 Task: Add an event with the title Second Team Building Retreat: Outdoor Adventure Activities, date '2023/11/25', time 7:50 AM to 9:50 AMand add a description: Participants will be assigned to teams, ensuring a mix of individuals from different departments or backgrounds. This promotes cross-functional collaboration, diversity of perspectives, and the opportunity to work with colleagues they may not typically interact with.Select event color  Sage . Add location for the event as: Thessaloniki, Greece, logged in from the account softage.8@softage.netand send the event invitation to softage.3@softage.net and softage.4@softage.net. Set a reminder for the event Doesn't repeat
Action: Mouse moved to (59, 94)
Screenshot: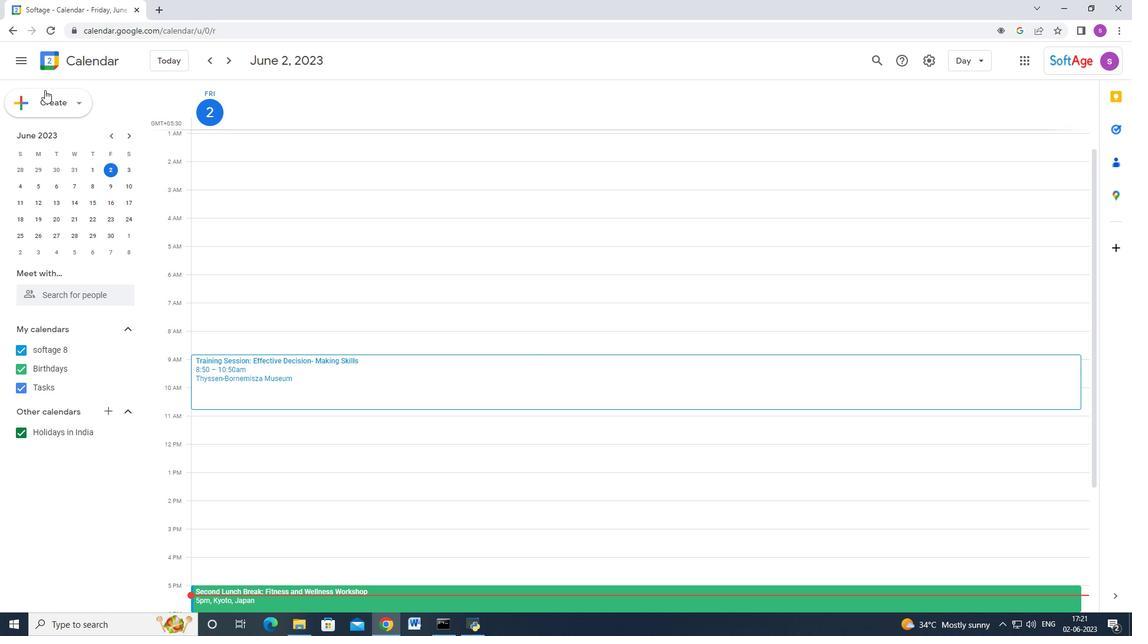
Action: Mouse pressed left at (59, 94)
Screenshot: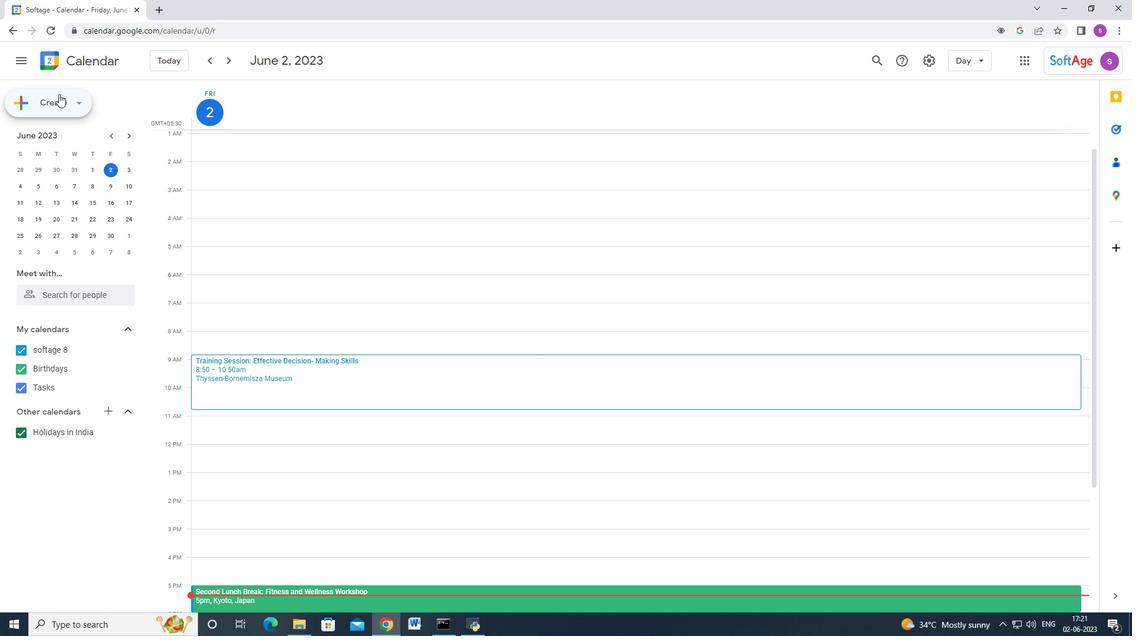 
Action: Mouse moved to (62, 132)
Screenshot: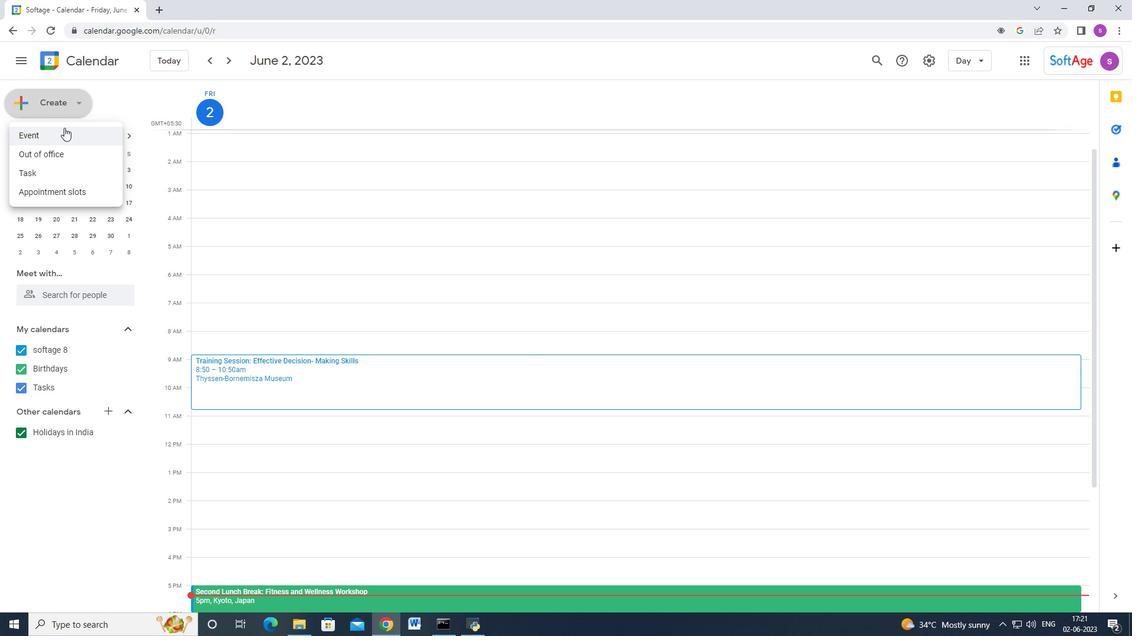 
Action: Mouse pressed left at (62, 132)
Screenshot: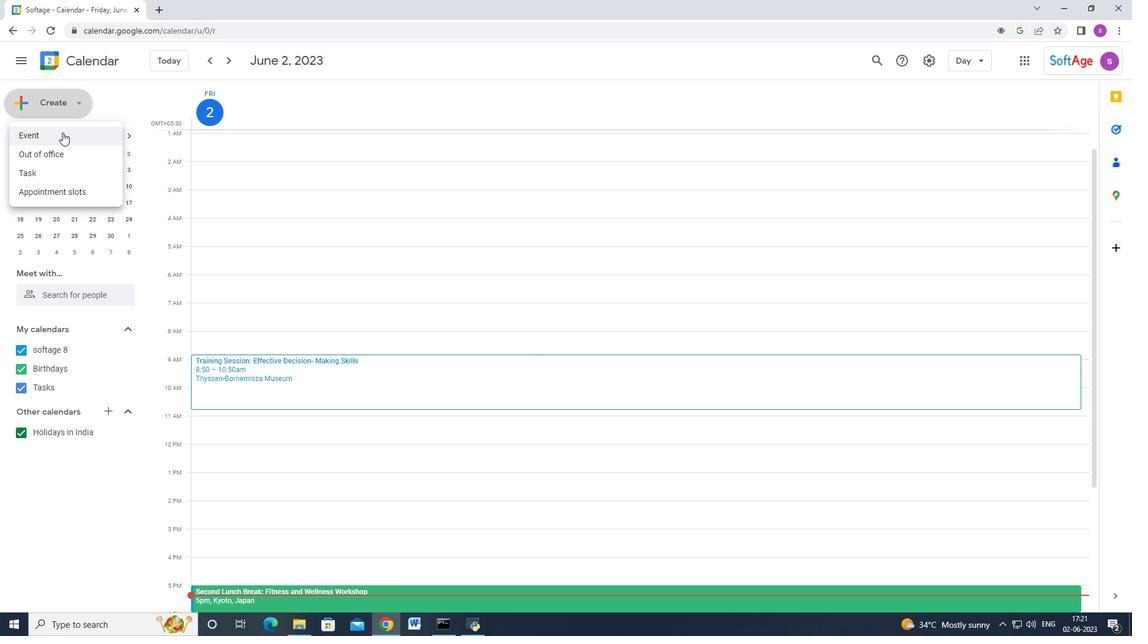 
Action: Mouse moved to (673, 569)
Screenshot: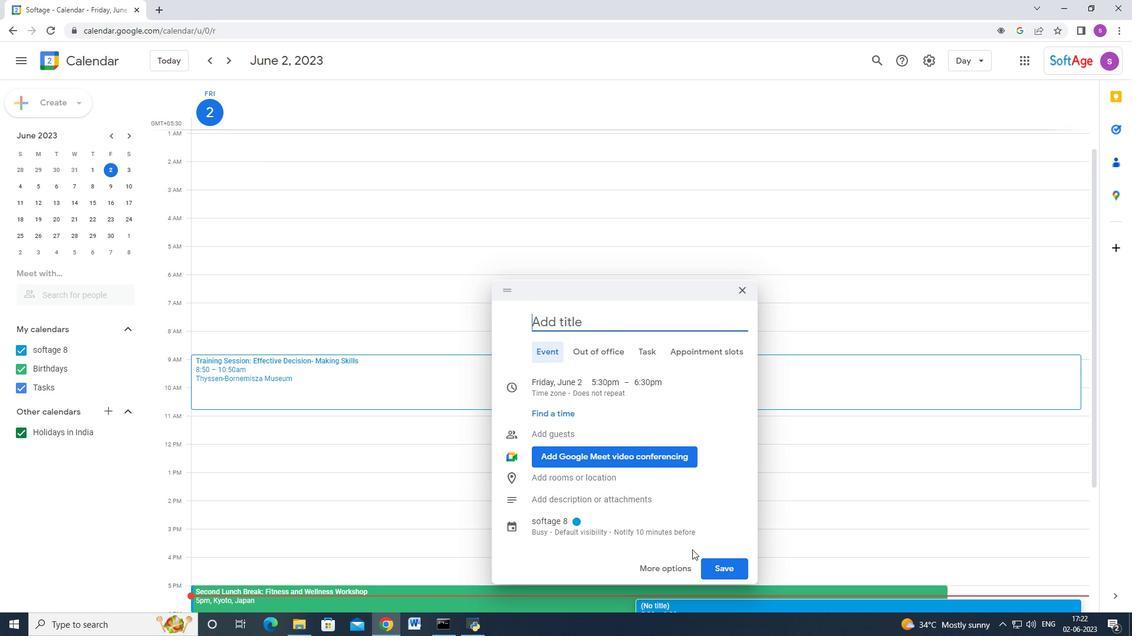 
Action: Mouse pressed left at (673, 569)
Screenshot: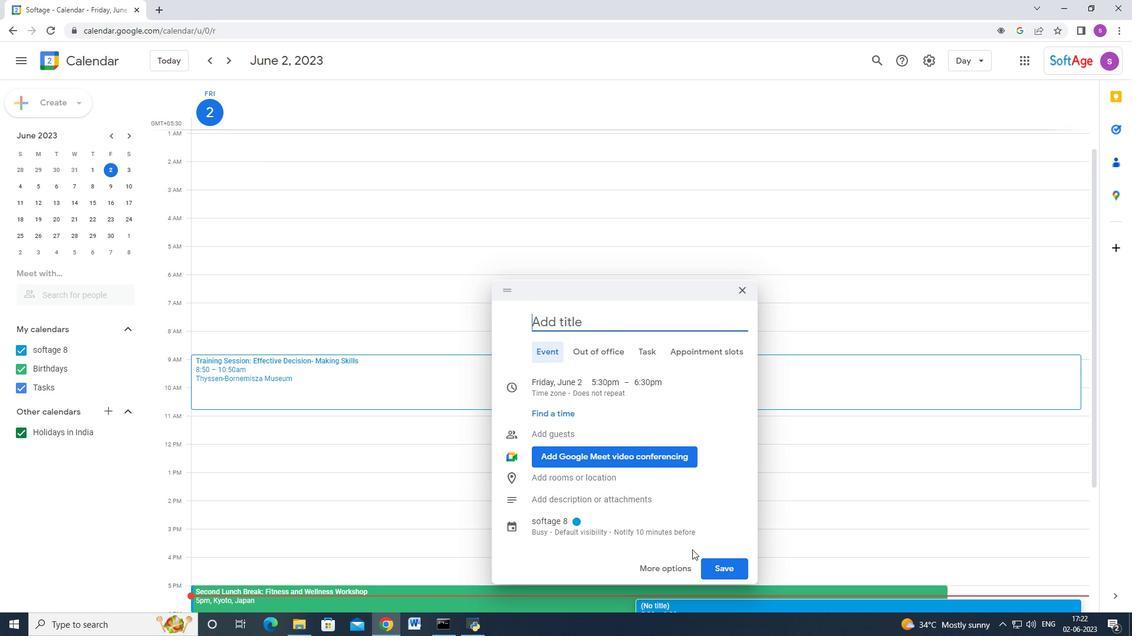 
Action: Mouse moved to (163, 64)
Screenshot: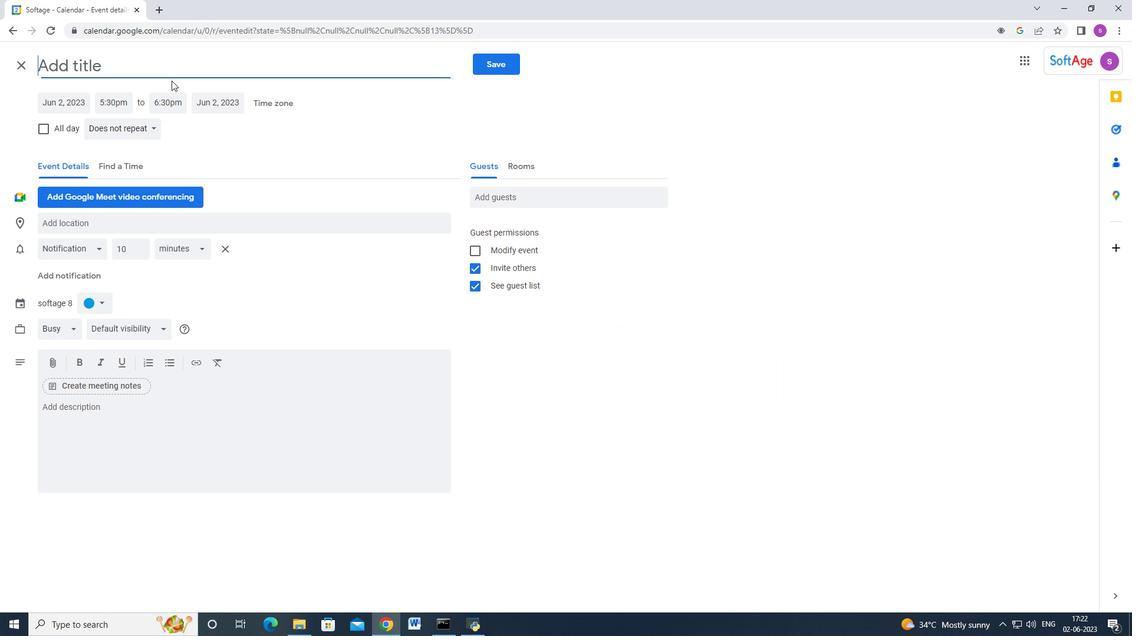 
Action: Key pressed <Key.shift_r>Secibd<Key.space><Key.shift>Te<Key.backspace><Key.backspace><Key.backspace><Key.backspace><Key.backspace><Key.backspace>ond<Key.space>t<Key.backspace><Key.shift>Team<Key.space><Key.shift><Key.shift>Building<Key.space><Key.shift>Retreat<Key.shift>:<Key.space><Key.shift>Outdoor<Key.space><Key.shift><Key.shift><Key.shift><Key.shift><Key.shift><Key.shift><Key.shift><Key.shift><Key.shift><Key.shift><Key.shift>Adventure<Key.space><Key.shift_r>Activities
Screenshot: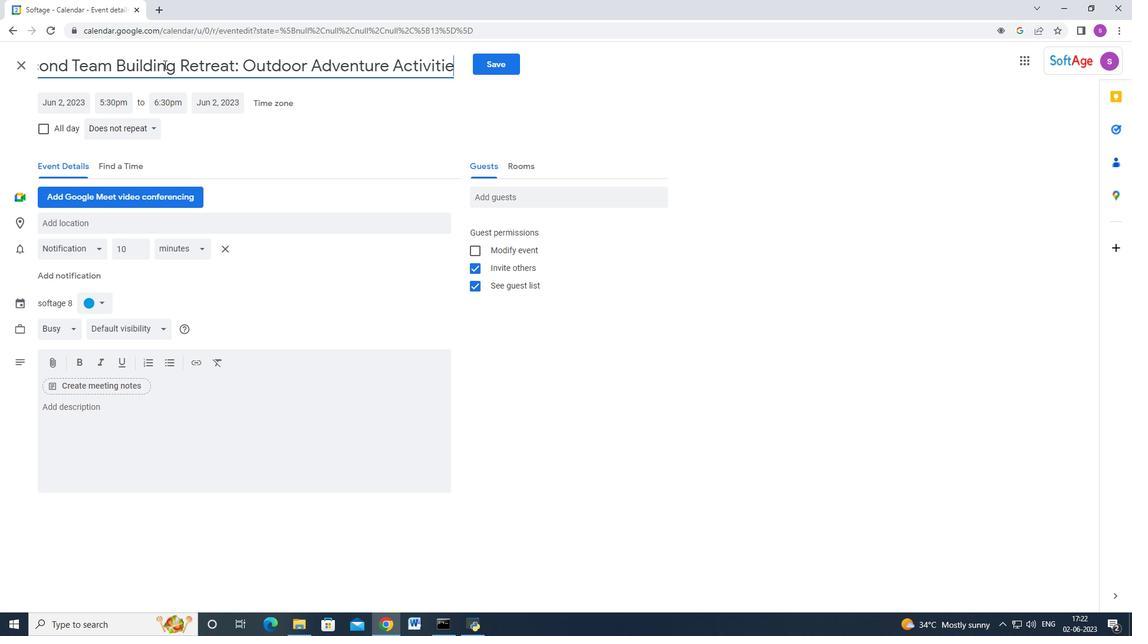 
Action: Mouse moved to (68, 103)
Screenshot: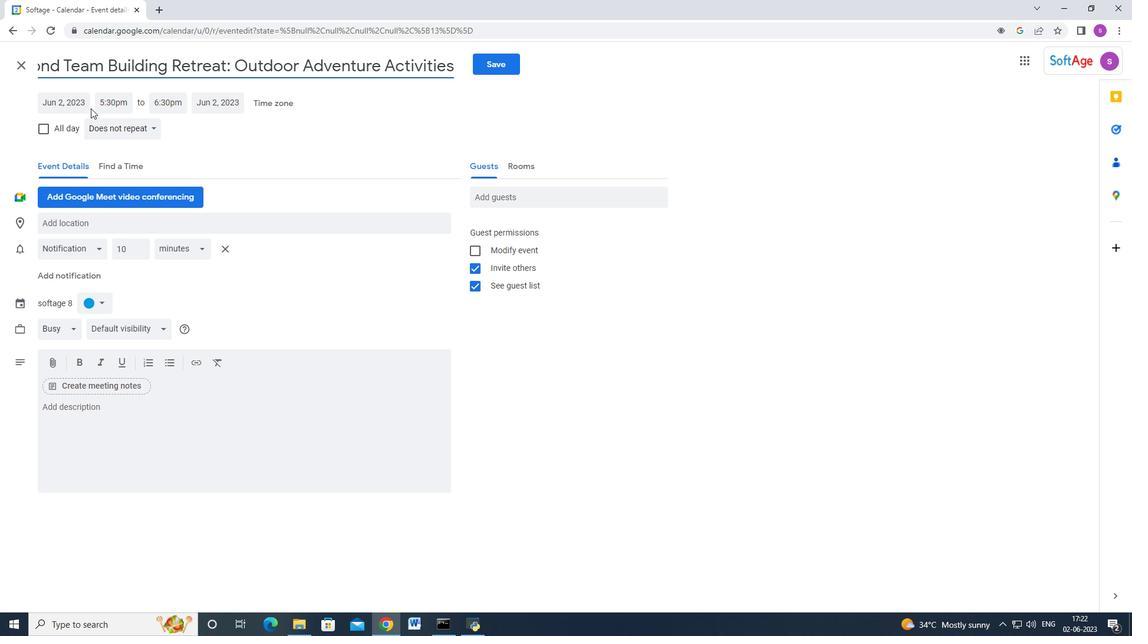 
Action: Mouse pressed left at (68, 103)
Screenshot: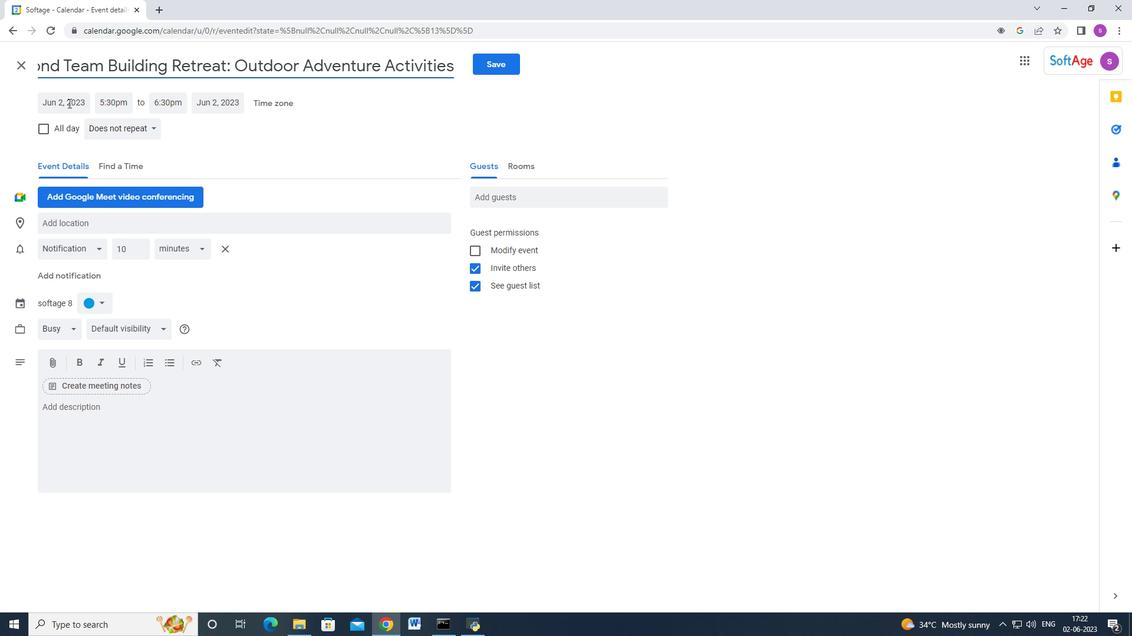 
Action: Mouse moved to (187, 129)
Screenshot: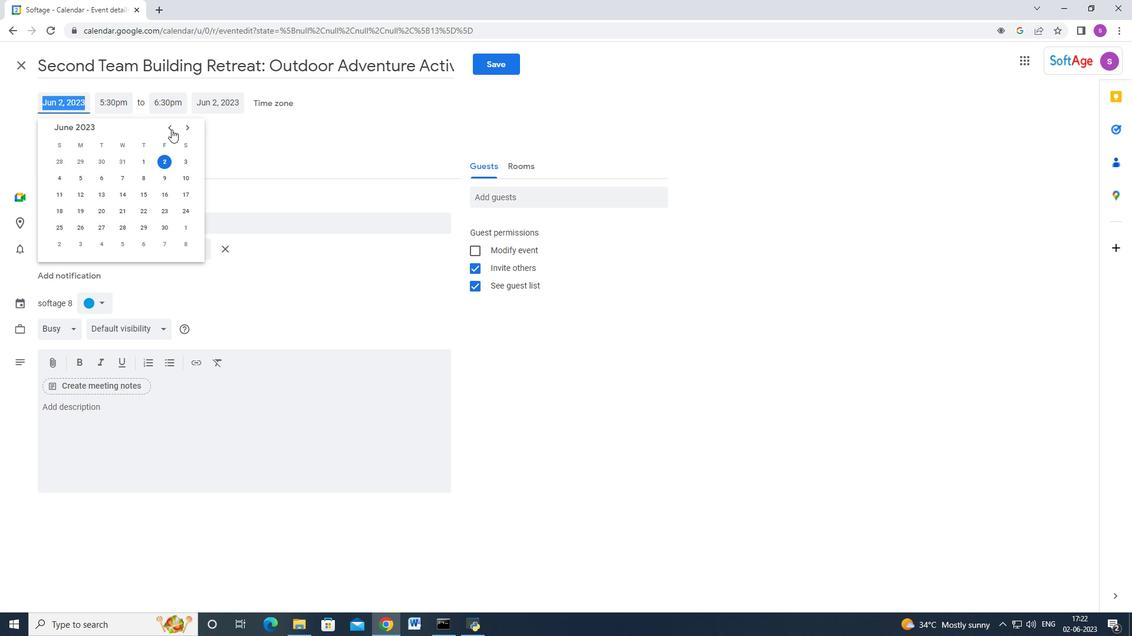 
Action: Mouse pressed left at (187, 129)
Screenshot: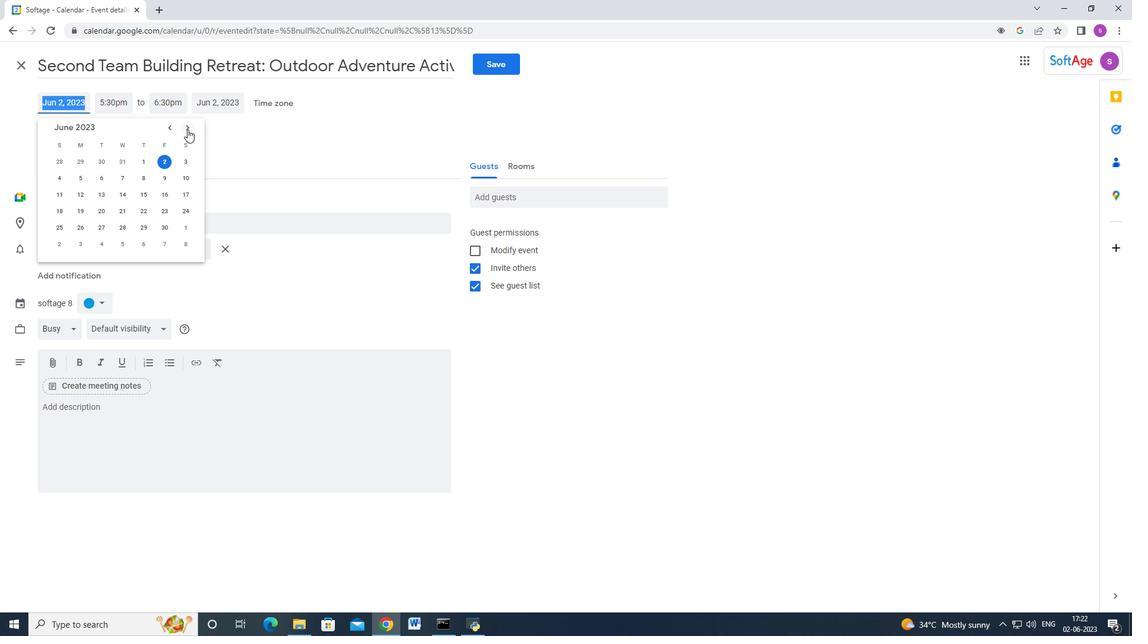 
Action: Mouse pressed left at (187, 129)
Screenshot: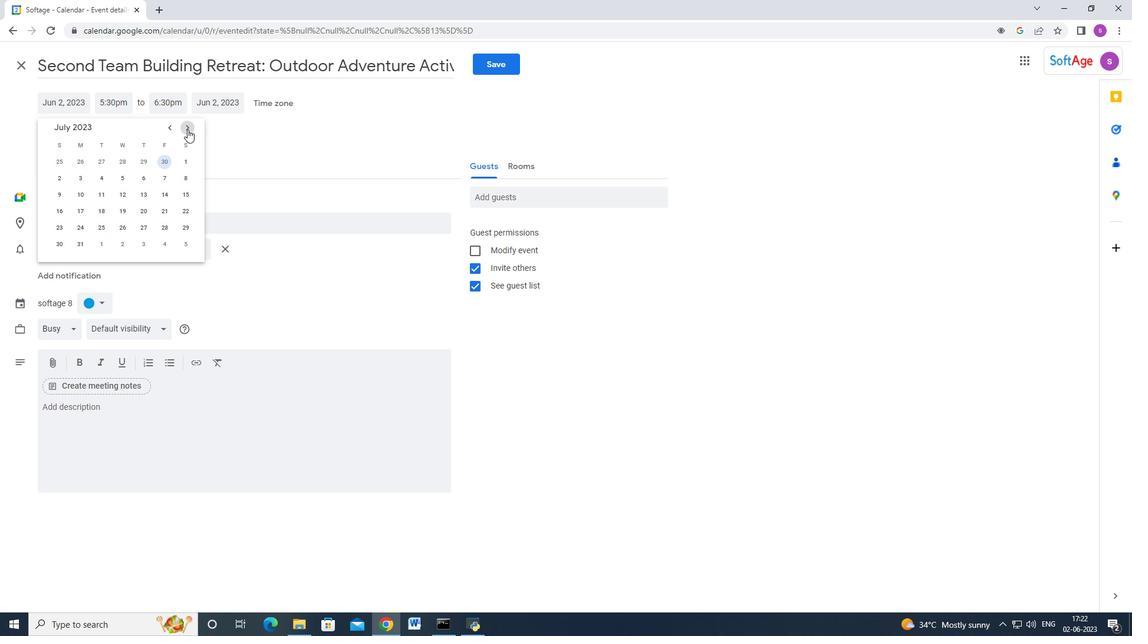 
Action: Mouse pressed left at (187, 129)
Screenshot: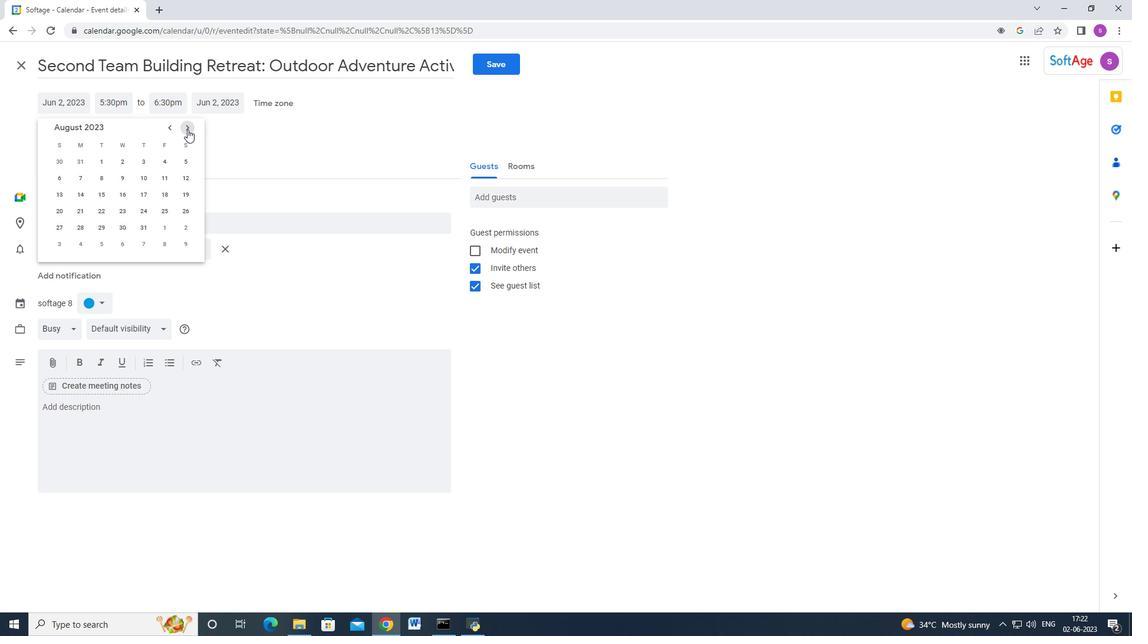 
Action: Mouse pressed left at (187, 129)
Screenshot: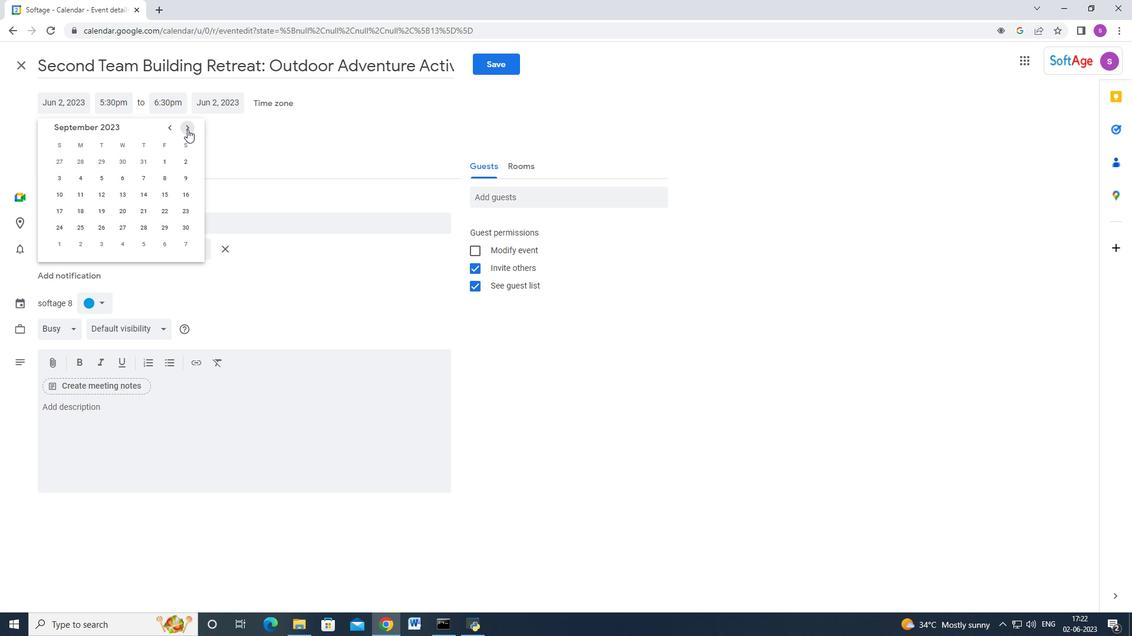 
Action: Mouse pressed left at (187, 129)
Screenshot: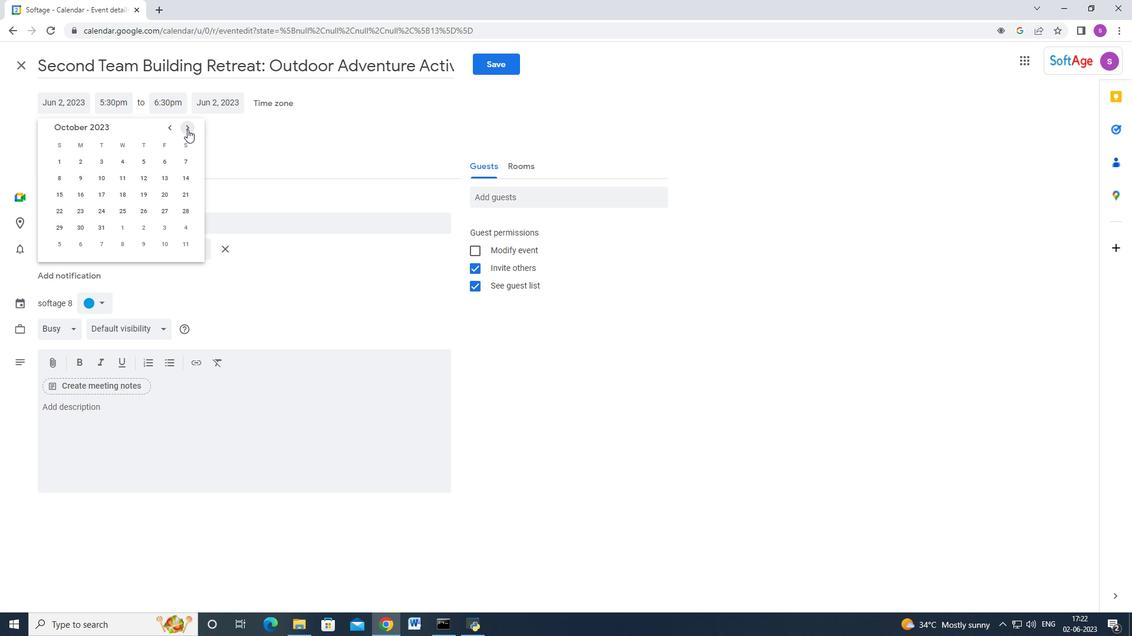 
Action: Mouse pressed left at (187, 129)
Screenshot: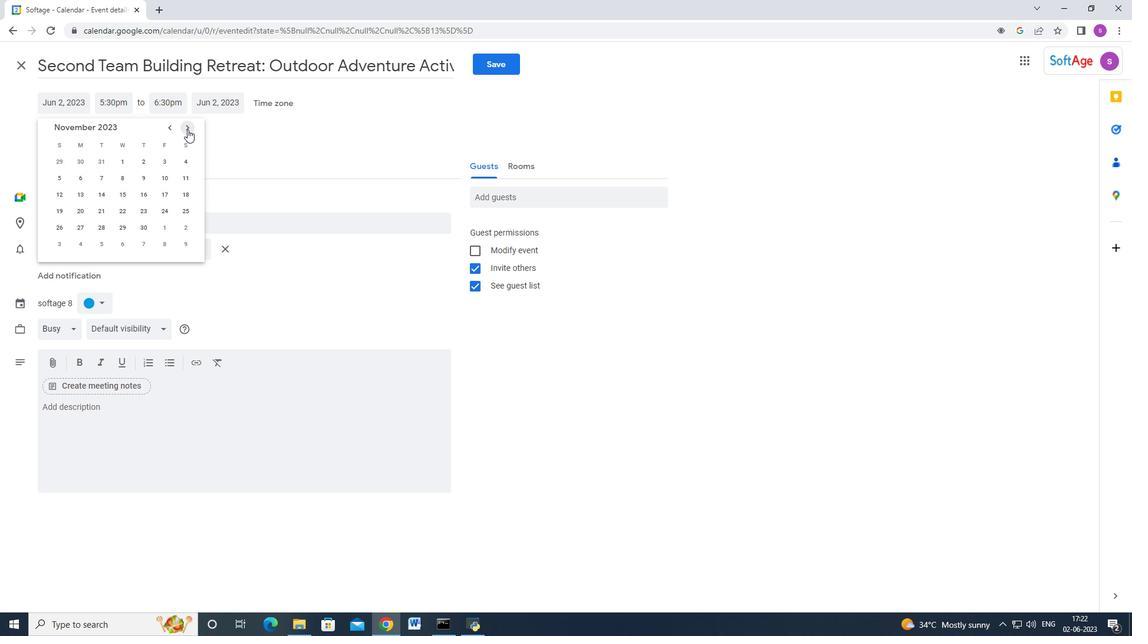 
Action: Mouse moved to (170, 132)
Screenshot: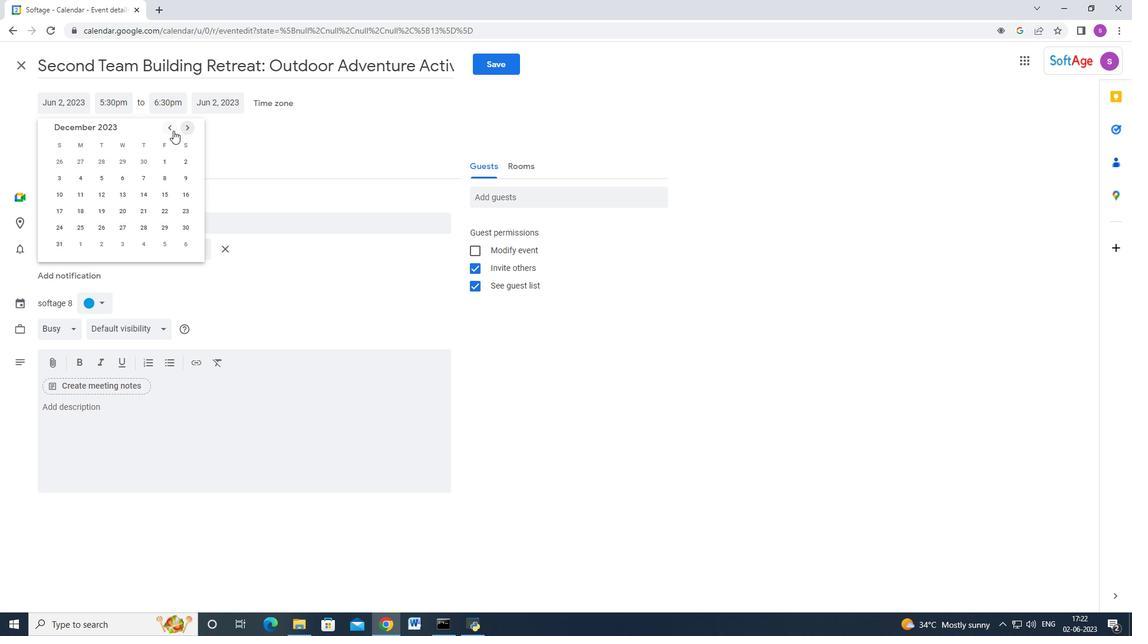 
Action: Mouse pressed left at (170, 132)
Screenshot: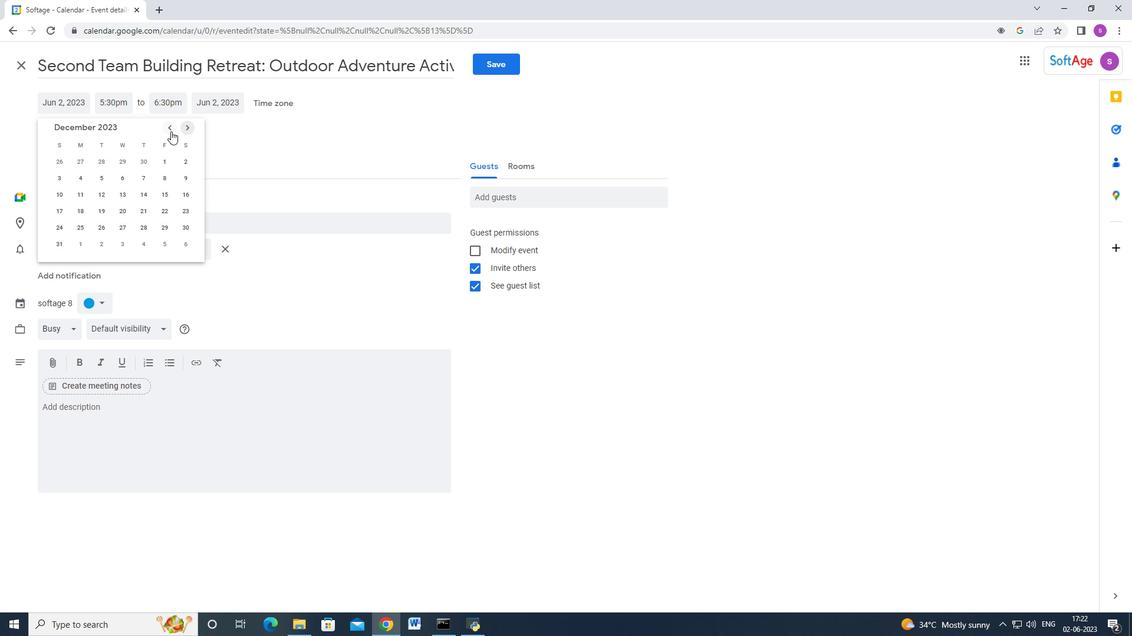 
Action: Mouse moved to (190, 208)
Screenshot: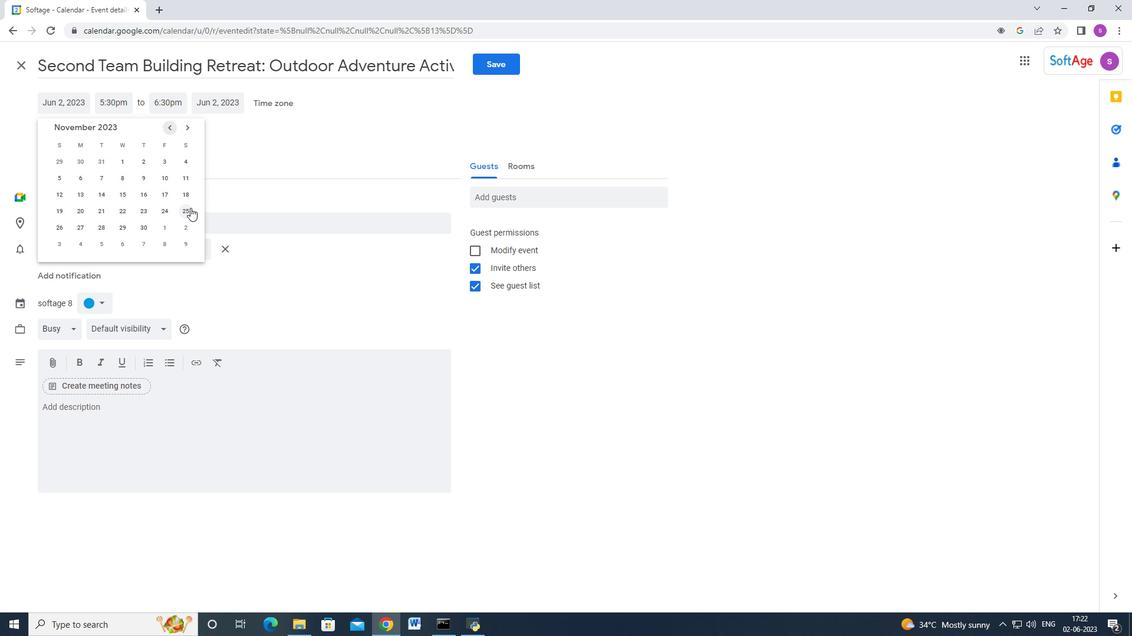 
Action: Mouse pressed left at (190, 208)
Screenshot: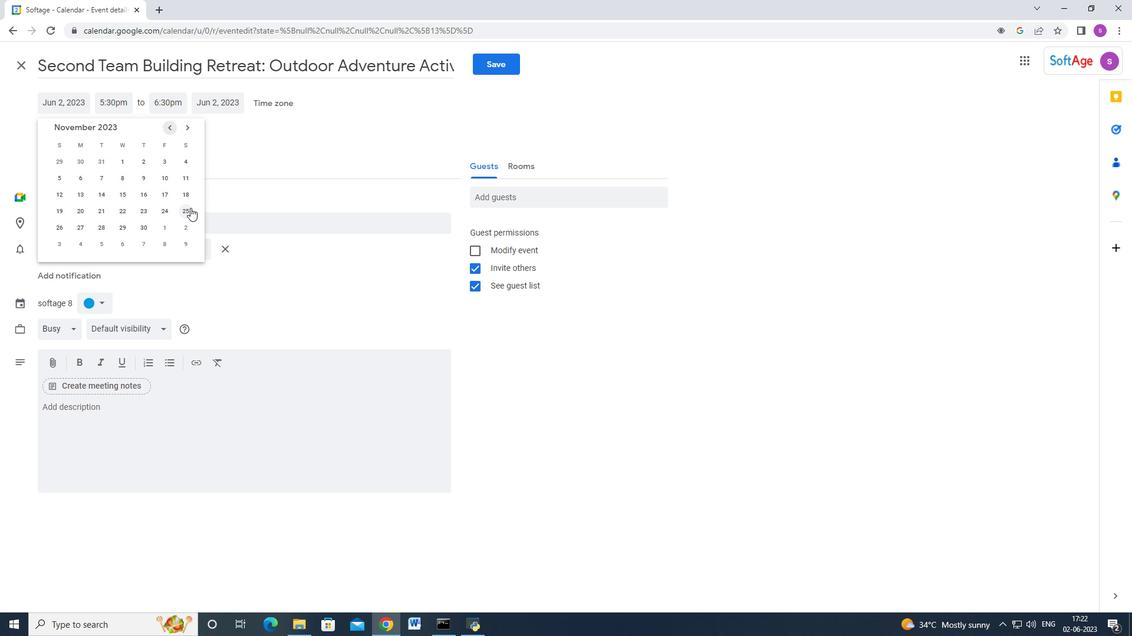 
Action: Mouse moved to (113, 100)
Screenshot: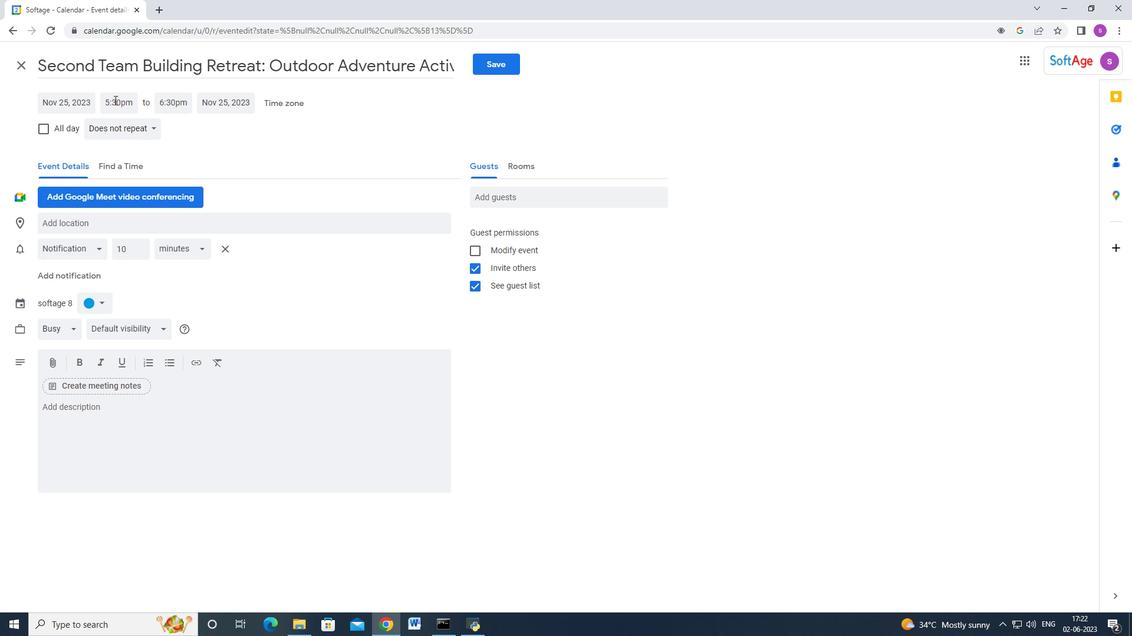 
Action: Mouse pressed left at (113, 100)
Screenshot: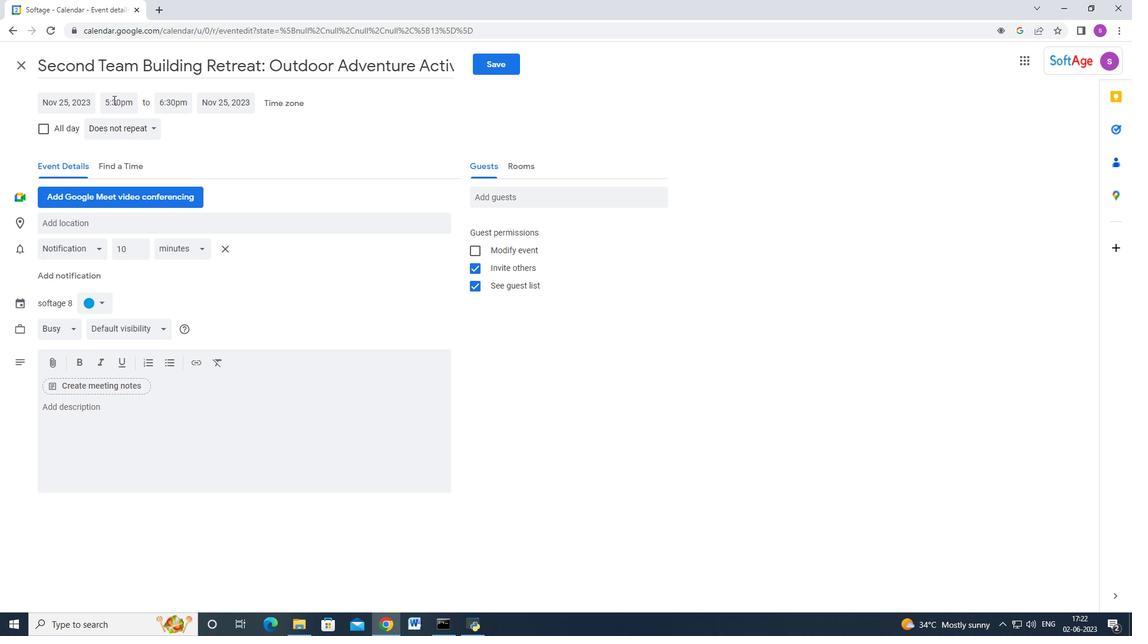 
Action: Mouse moved to (114, 100)
Screenshot: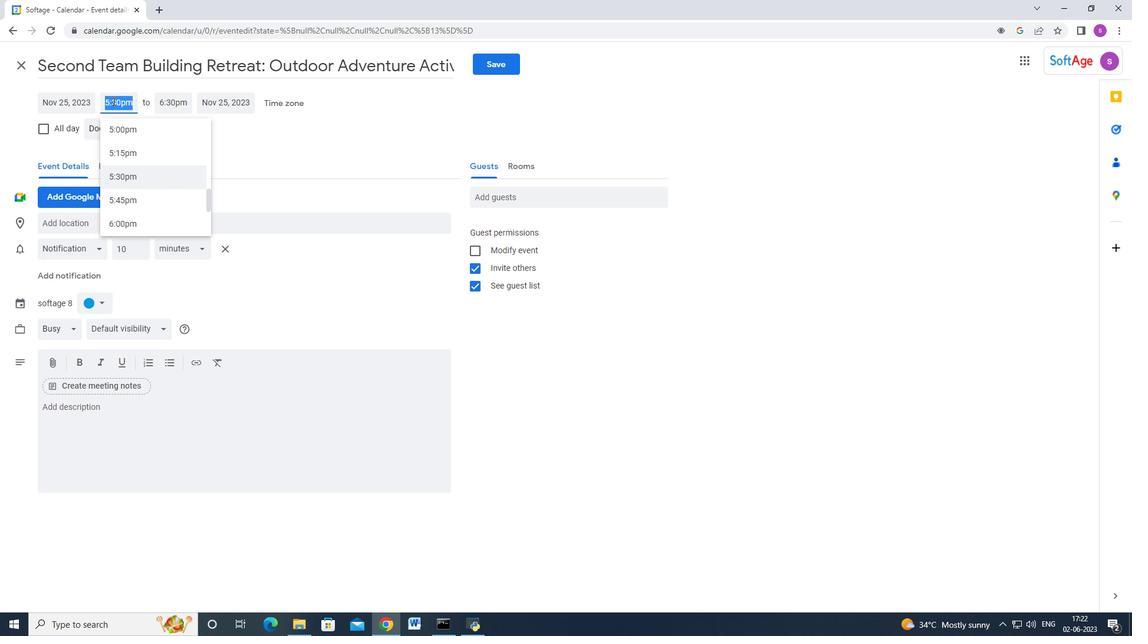 
Action: Key pressed 7<Key.shift>:50am<Key.enter><Key.tab>9<Key.shift>:50am<Key.enter>
Screenshot: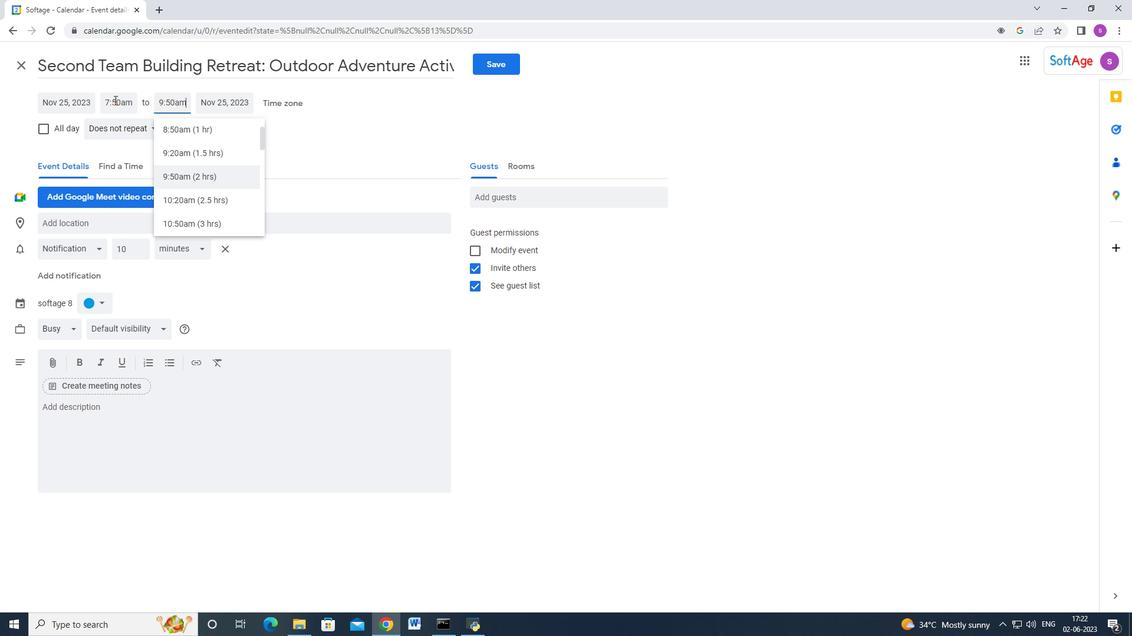 
Action: Mouse moved to (214, 395)
Screenshot: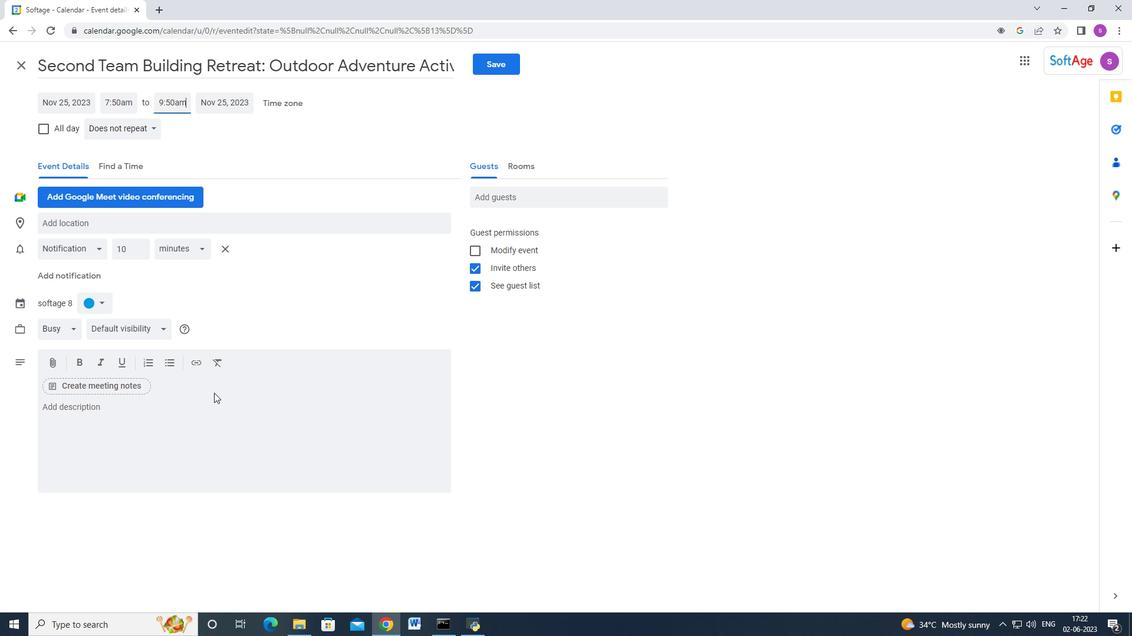 
Action: Mouse pressed left at (214, 395)
Screenshot: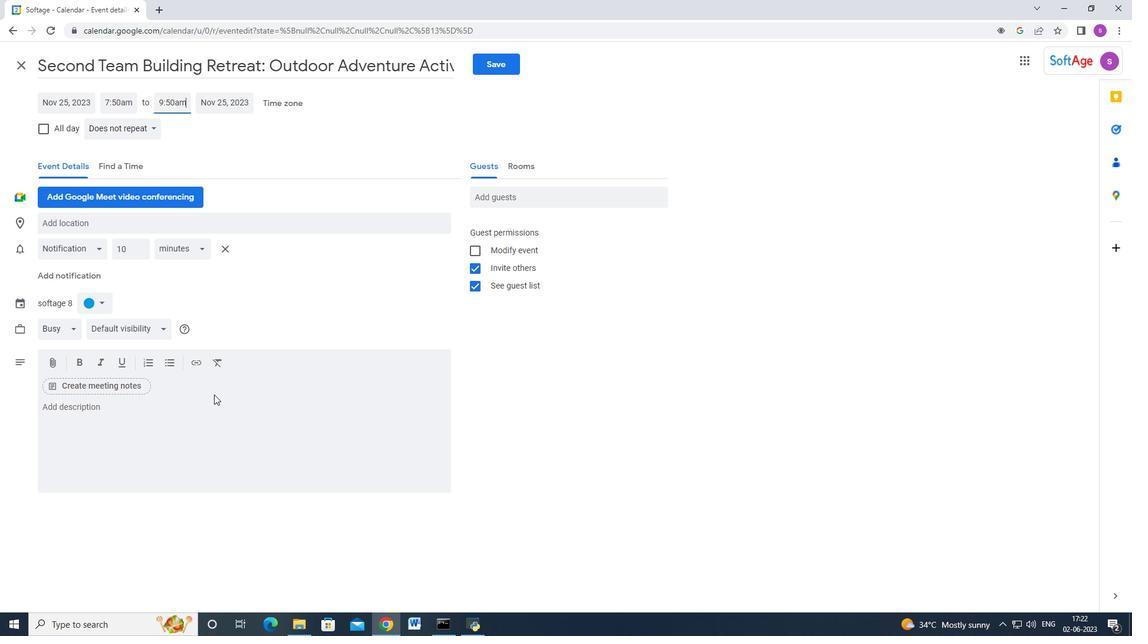 
Action: Mouse moved to (211, 403)
Screenshot: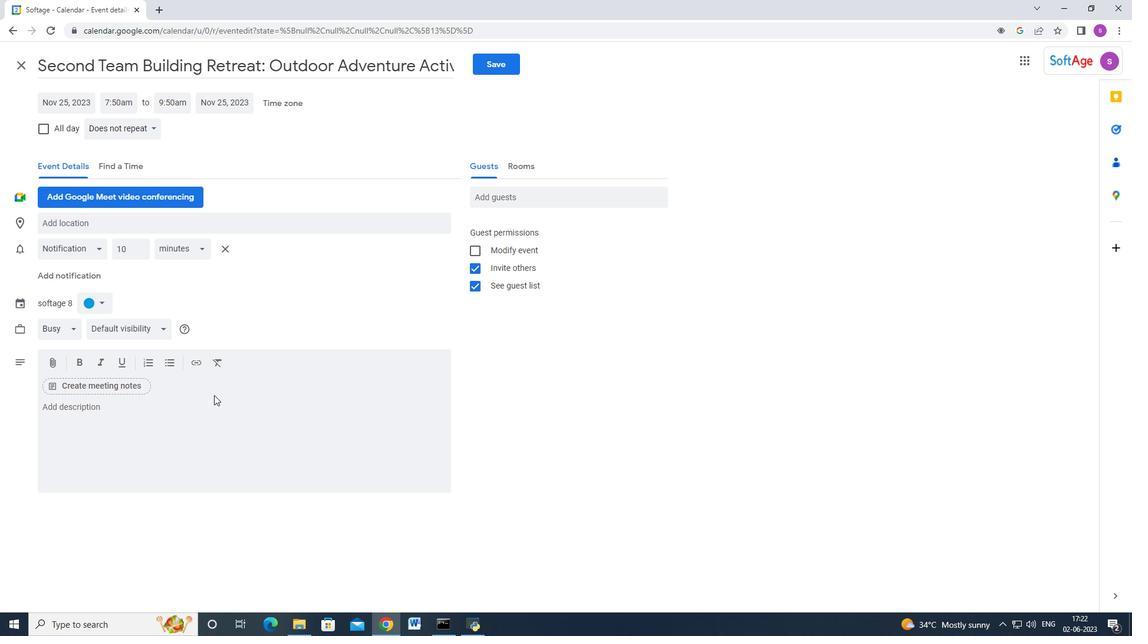 
Action: Mouse pressed left at (211, 403)
Screenshot: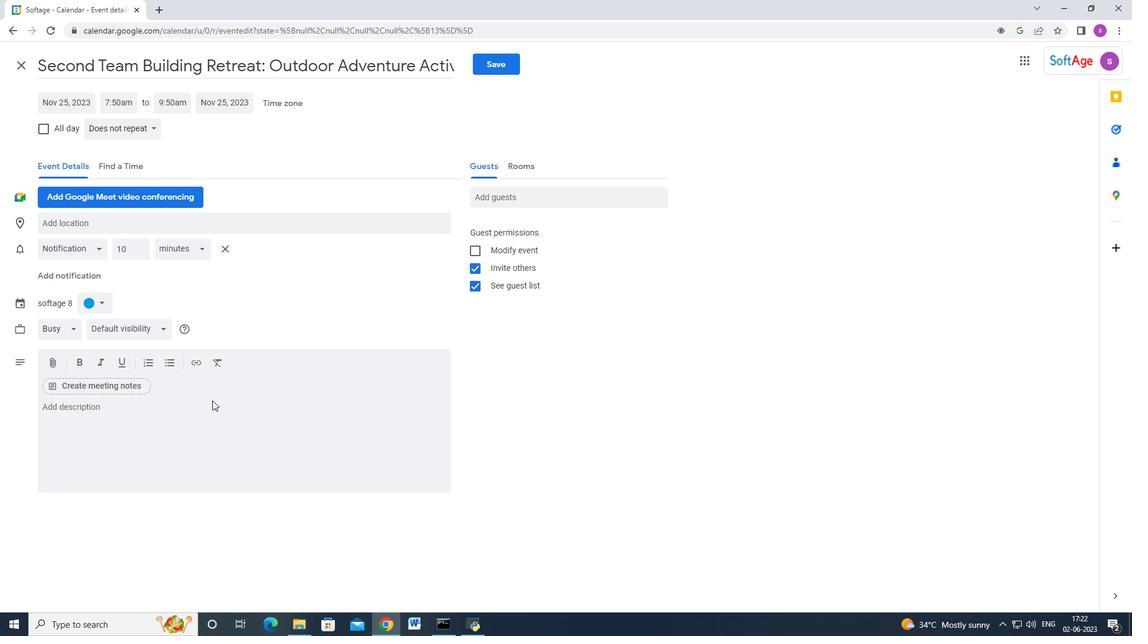 
Action: Key pressed <Key.shift>Participants<Key.space>will<Key.space>be<Key.space>assigned<Key.space>to<Key.space>teams,ensuring<Key.space>a<Key.space>mix<Key.space>of<Key.space>individuals<Key.space>from<Key.space>different<Key.space>departments<Key.space>or<Key.space>backgrounds.<Key.space><Key.shift>This<Key.space>promotes<Key.space>cross-functional<Key.space>collaboration,<Key.space>diveristy<Key.backspace><Key.backspace><Key.backspace><Key.backspace>sity<Key.space>of<Key.space>perspectives,<Key.space>and<Key.space>the<Key.space>opportunity<Key.space>to<Key.space>work<Key.space>with<Key.space>colleagues<Key.space>they<Key.space>may<Key.space>not<Key.space>typically<Key.space>interact<Key.space>with.
Screenshot: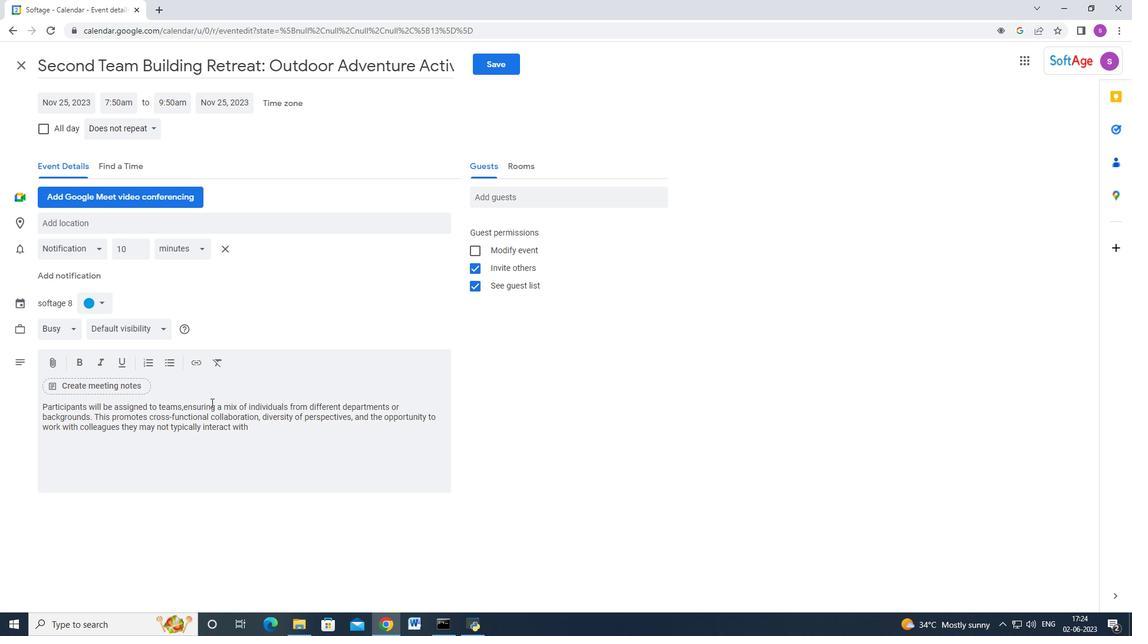 
Action: Mouse moved to (94, 307)
Screenshot: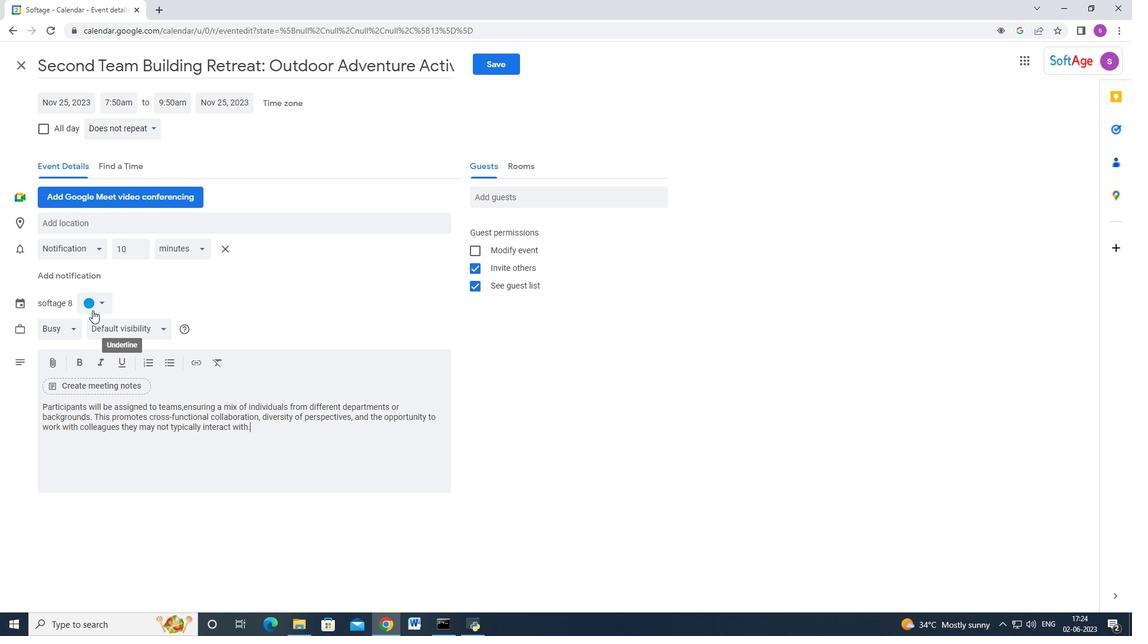 
Action: Mouse pressed left at (94, 307)
Screenshot: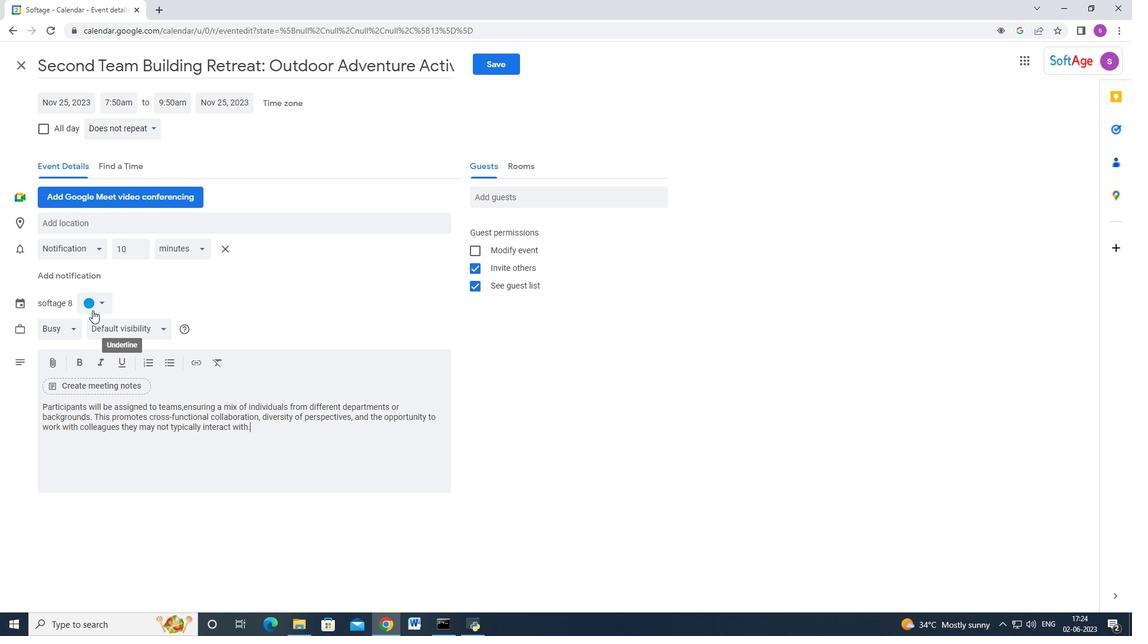 
Action: Mouse moved to (89, 329)
Screenshot: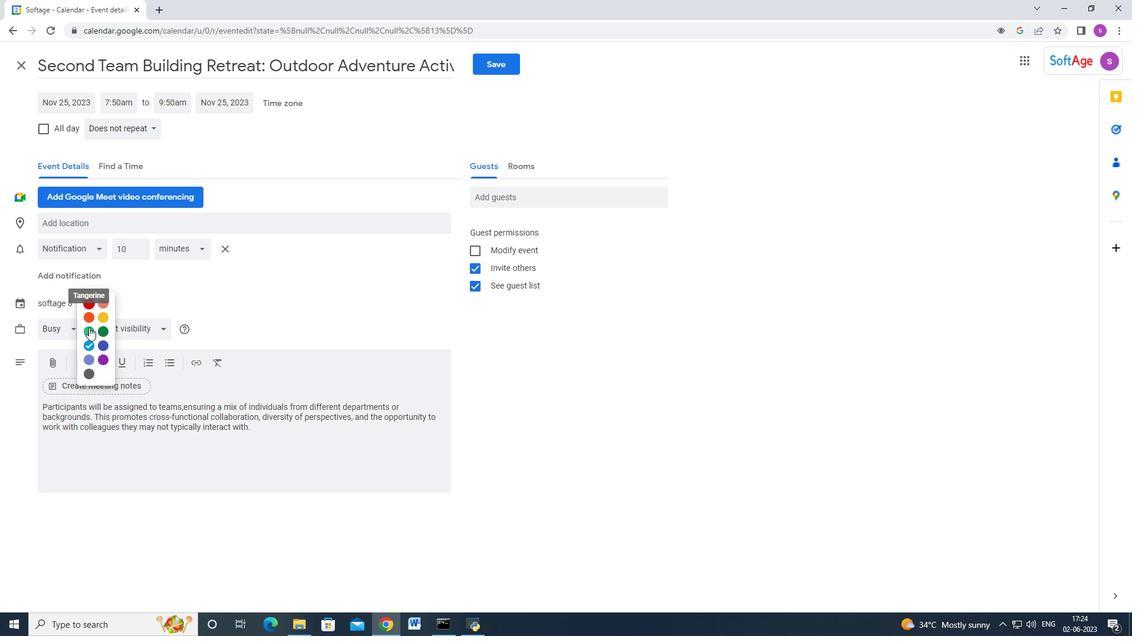
Action: Mouse pressed left at (89, 329)
Screenshot: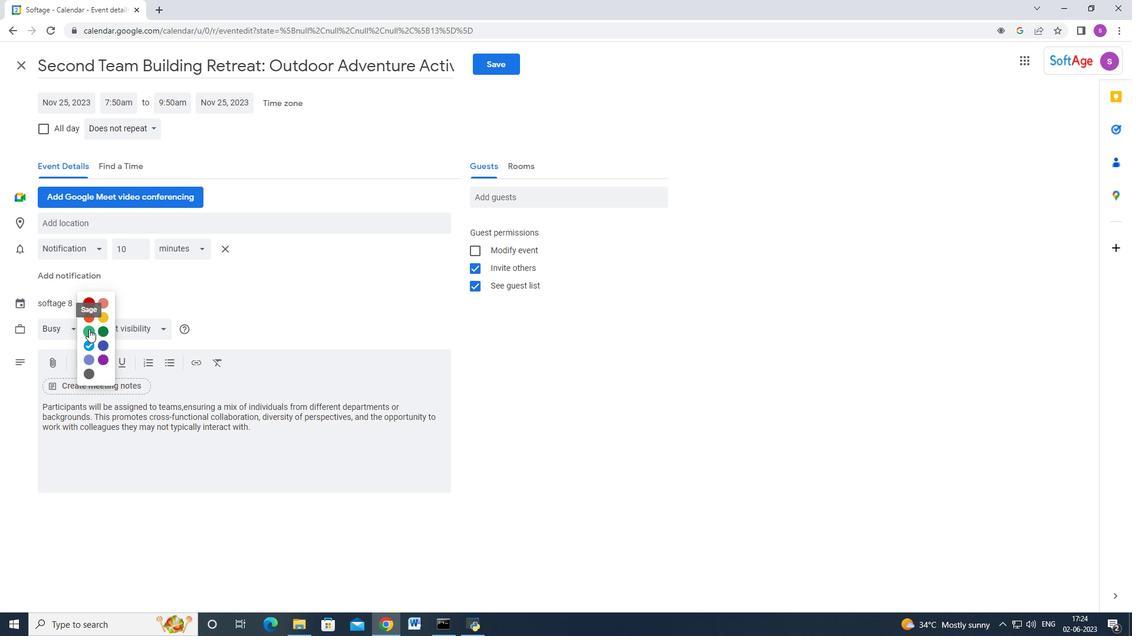 
Action: Mouse moved to (257, 221)
Screenshot: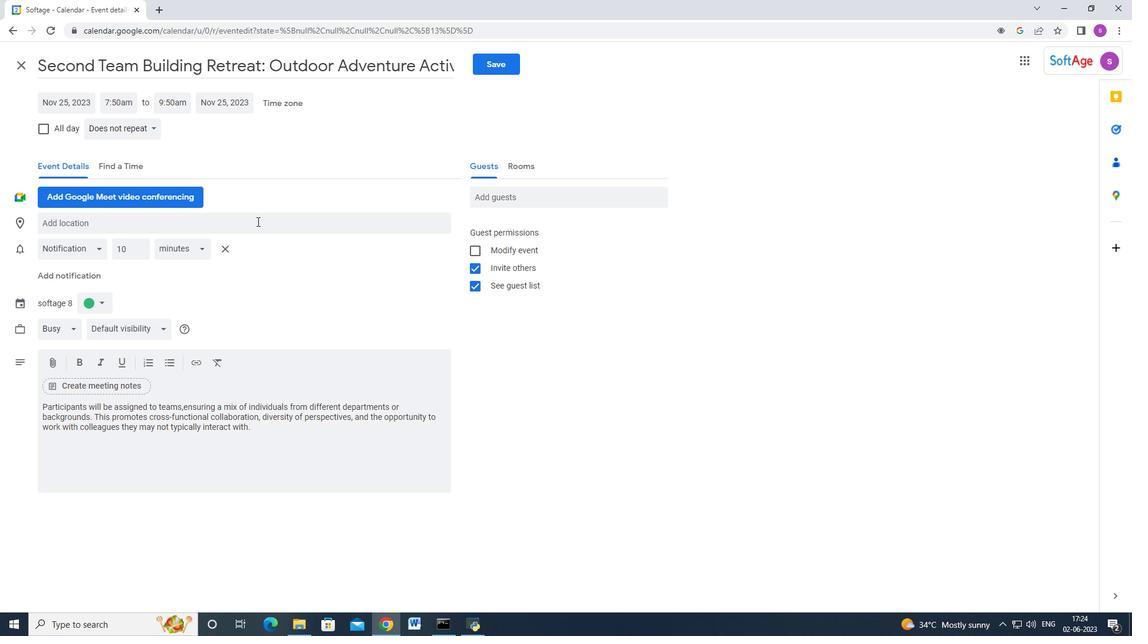 
Action: Mouse pressed left at (257, 221)
Screenshot: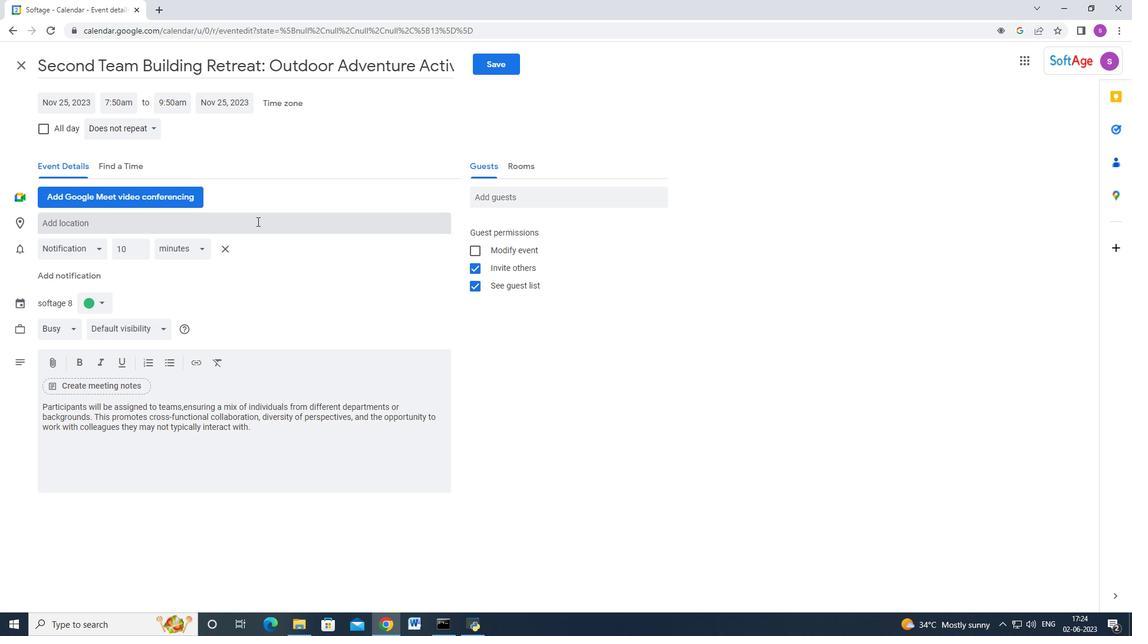 
Action: Key pressed <Key.shift>Thessaloniki,<Key.shift_r>Greece<Key.down><Key.enter>
Screenshot: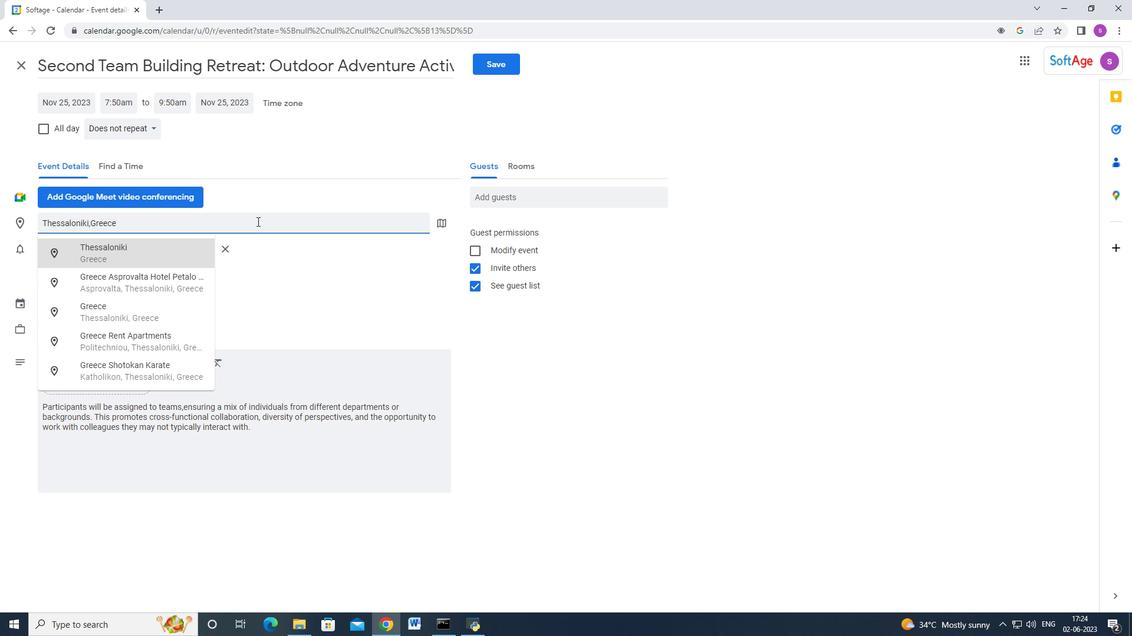 
Action: Mouse moved to (517, 199)
Screenshot: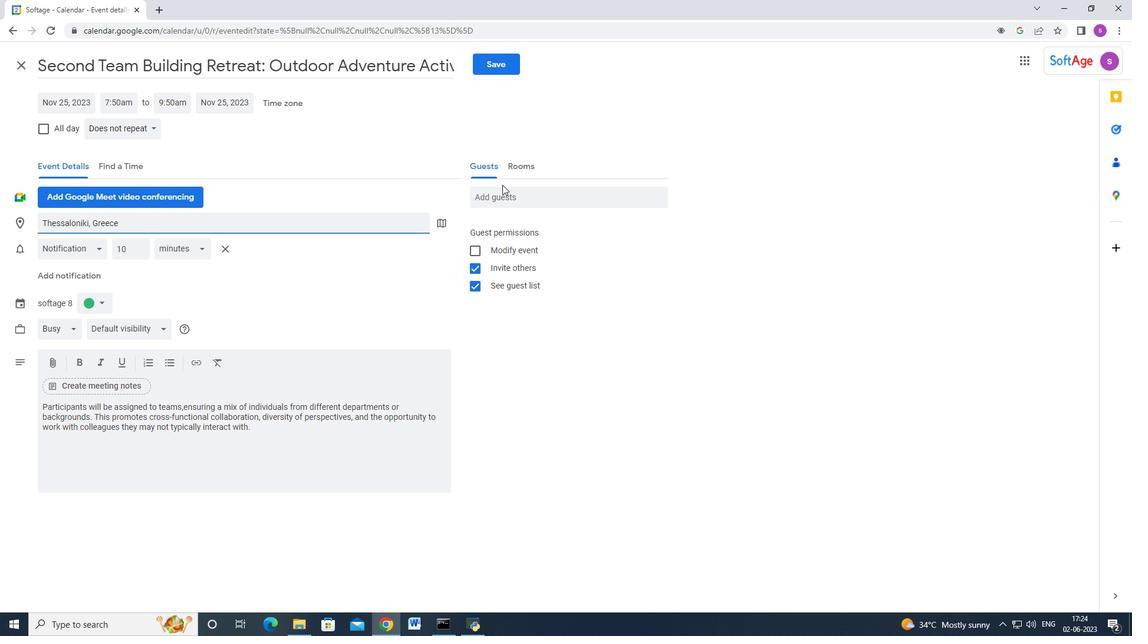 
Action: Mouse pressed left at (517, 199)
Screenshot: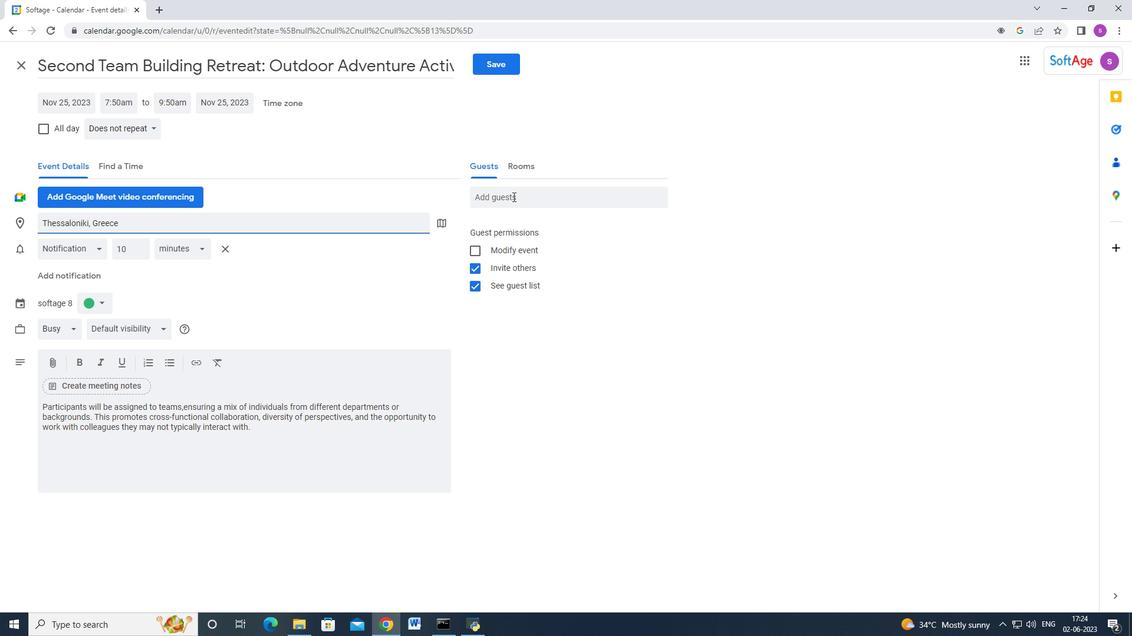 
Action: Key pressed softage.4<Key.backspace>3<Key.shift_r>@softage.net<Key.enter>softage.4<Key.shift_r>@softage.net<Key.enter>
Screenshot: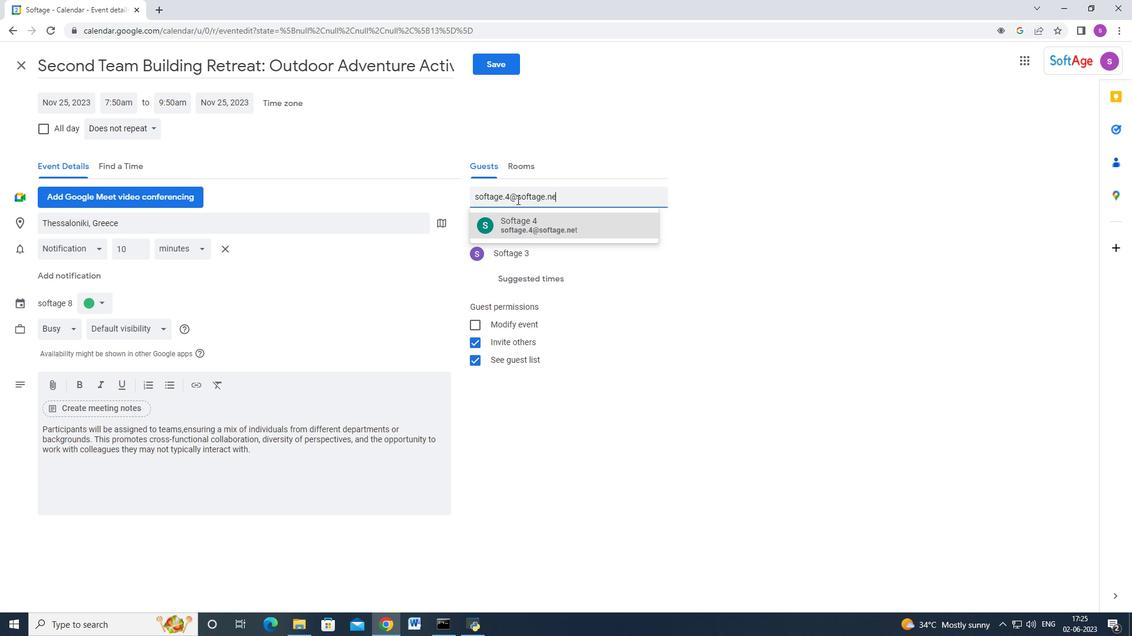 
Action: Mouse moved to (142, 132)
Screenshot: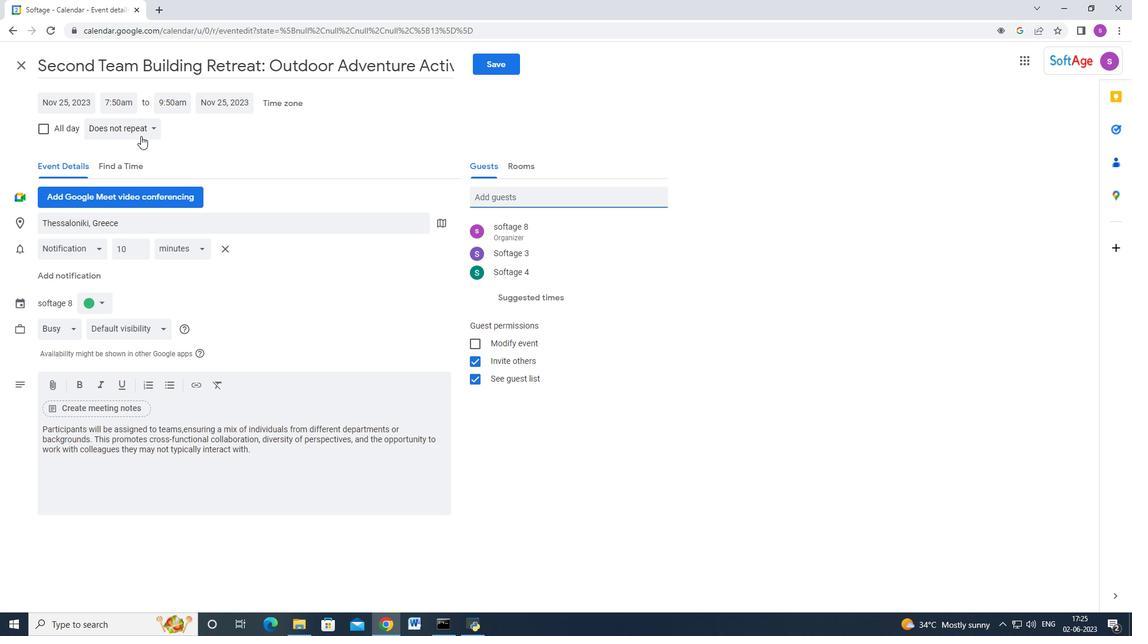 
Action: Mouse pressed left at (142, 132)
Screenshot: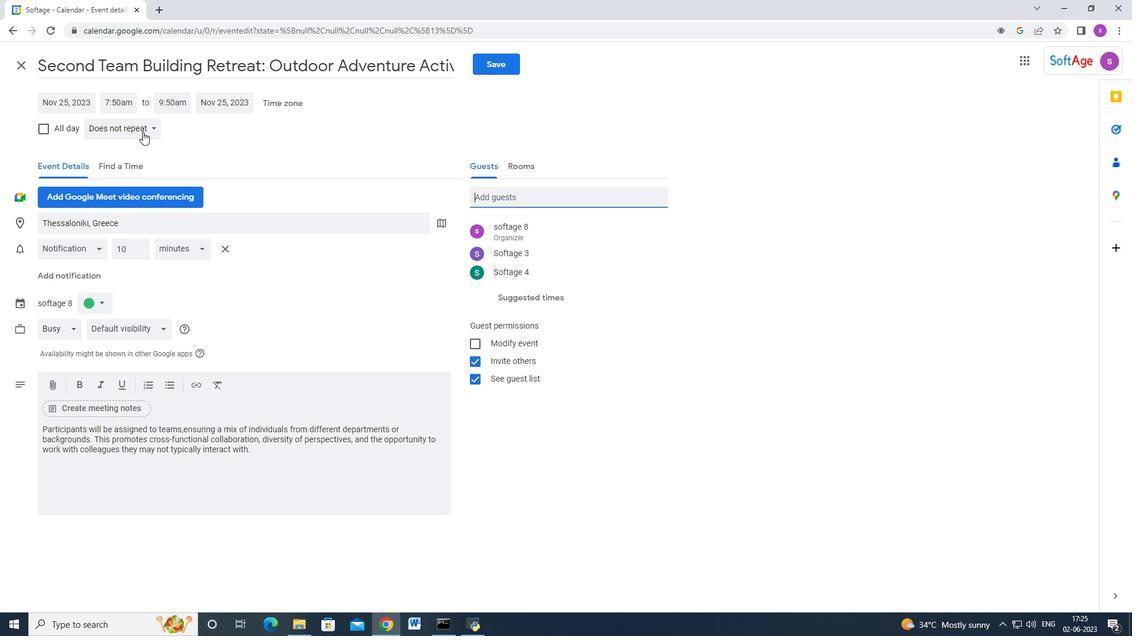 
Action: Mouse moved to (135, 131)
Screenshot: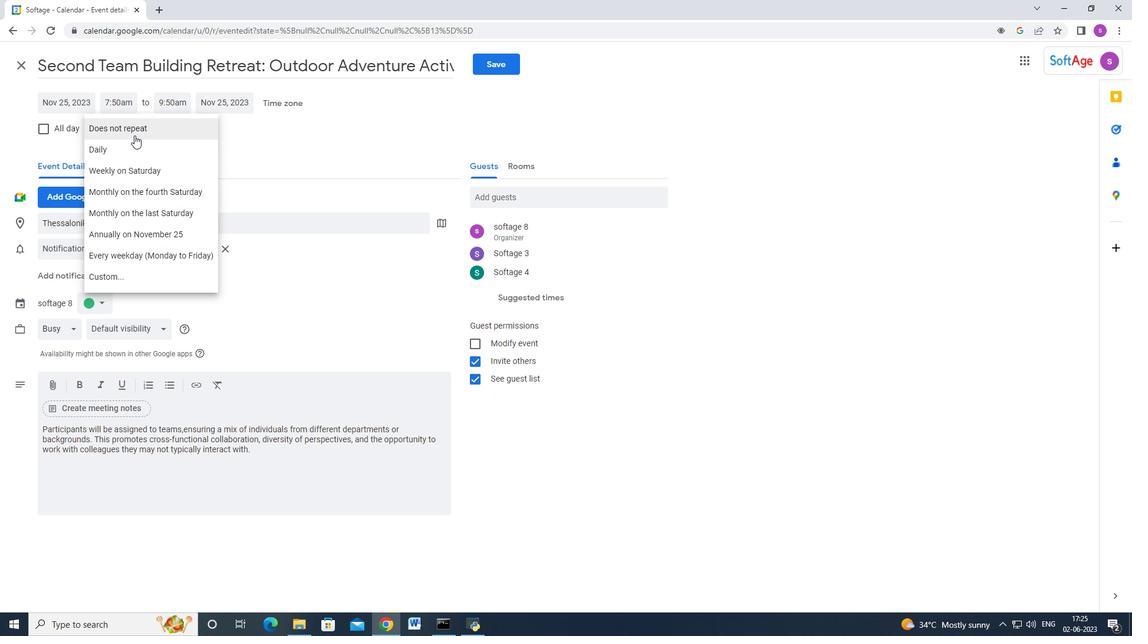 
Action: Mouse pressed left at (135, 131)
Screenshot: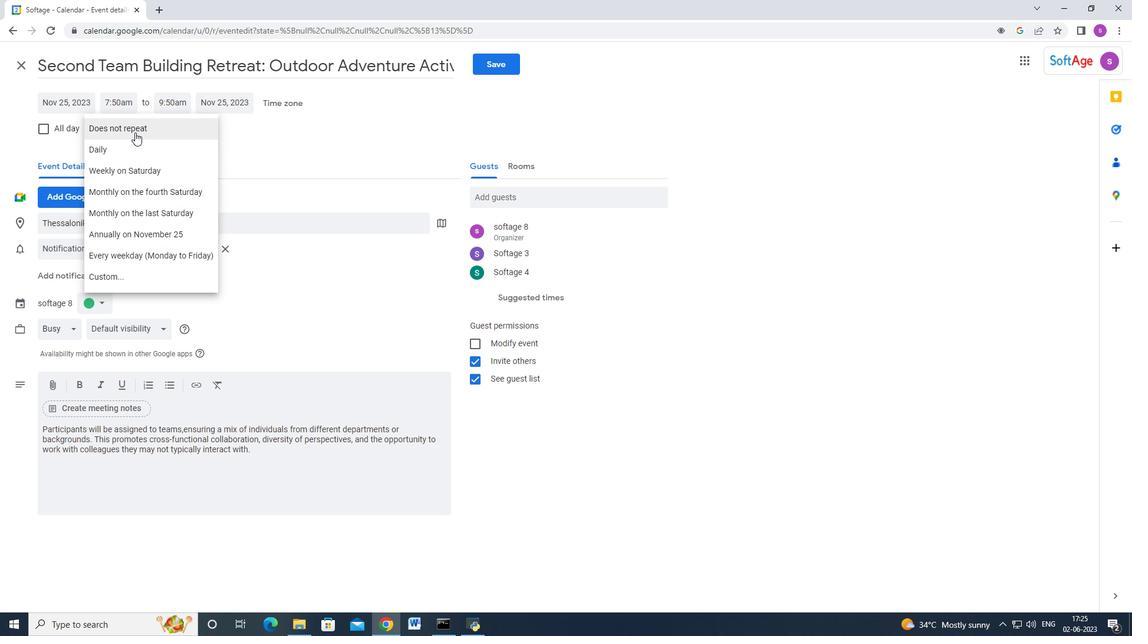 
Action: Mouse moved to (487, 74)
Screenshot: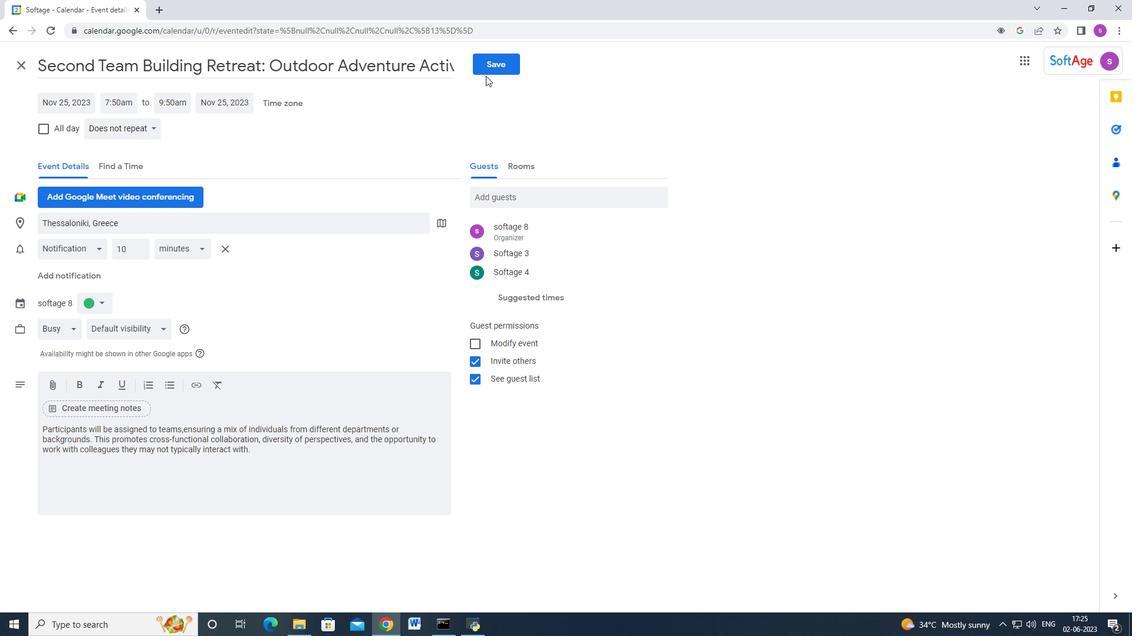 
Action: Mouse pressed left at (487, 74)
Screenshot: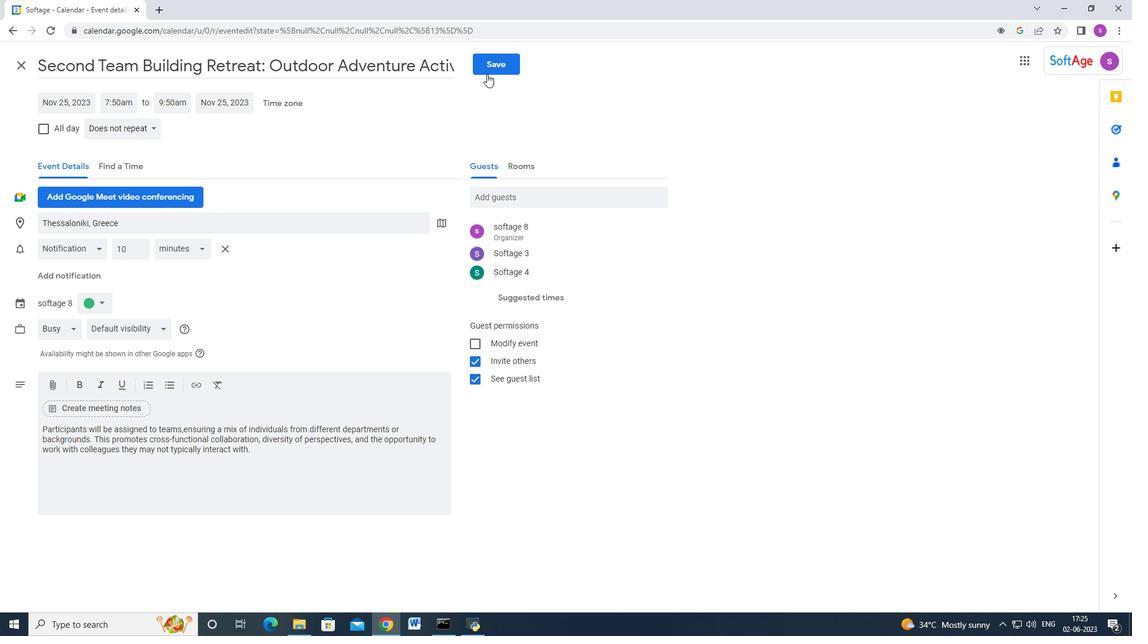 
Action: Mouse moved to (640, 340)
Screenshot: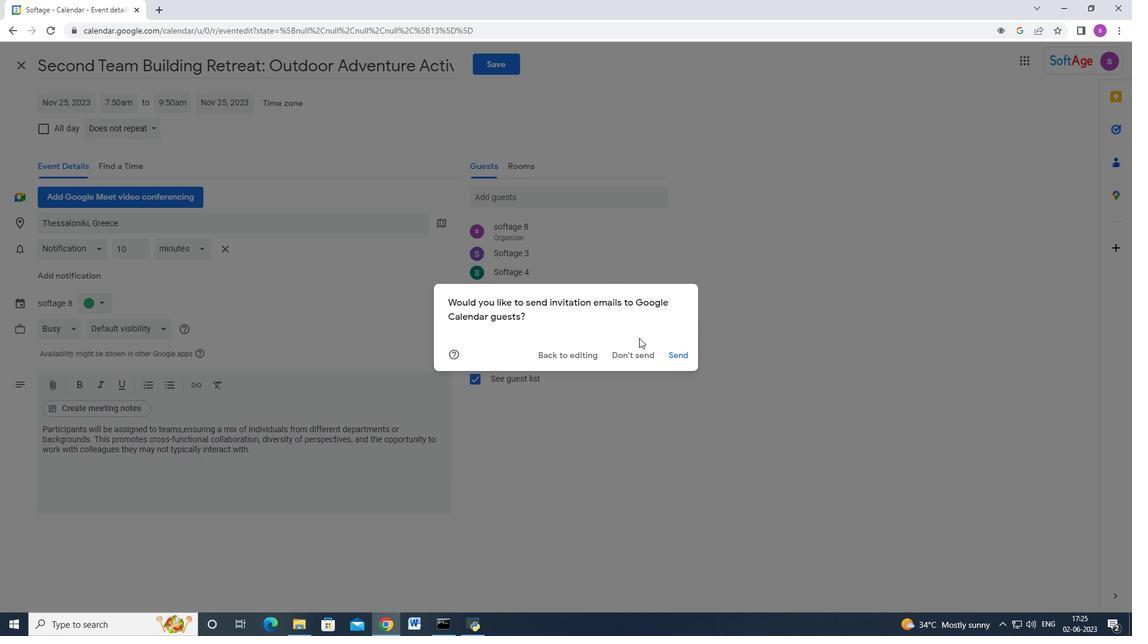 
